 Task: Search one way flight ticket for 5 adults, 2 children, 1 infant in seat and 1 infant on lap in economy from Fort Wayne: Fort Wayne International Airport to Rockford: Chicago Rockford International Airport(was Northwest Chicagoland Regional Airport At Rockford) on 5-1-2023. Choice of flights is Singapure airlines. Number of bags: 1 carry on bag. Price is upto 78000. Outbound departure time preference is 11:15.
Action: Mouse moved to (260, 260)
Screenshot: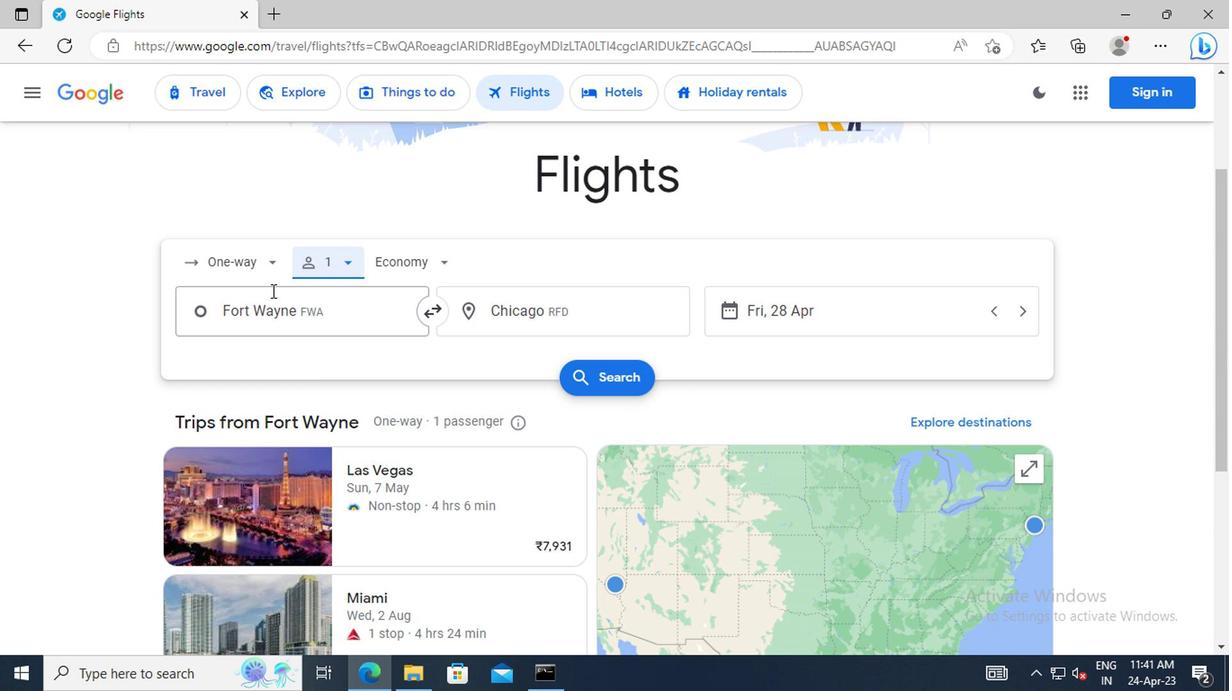 
Action: Mouse pressed left at (260, 260)
Screenshot: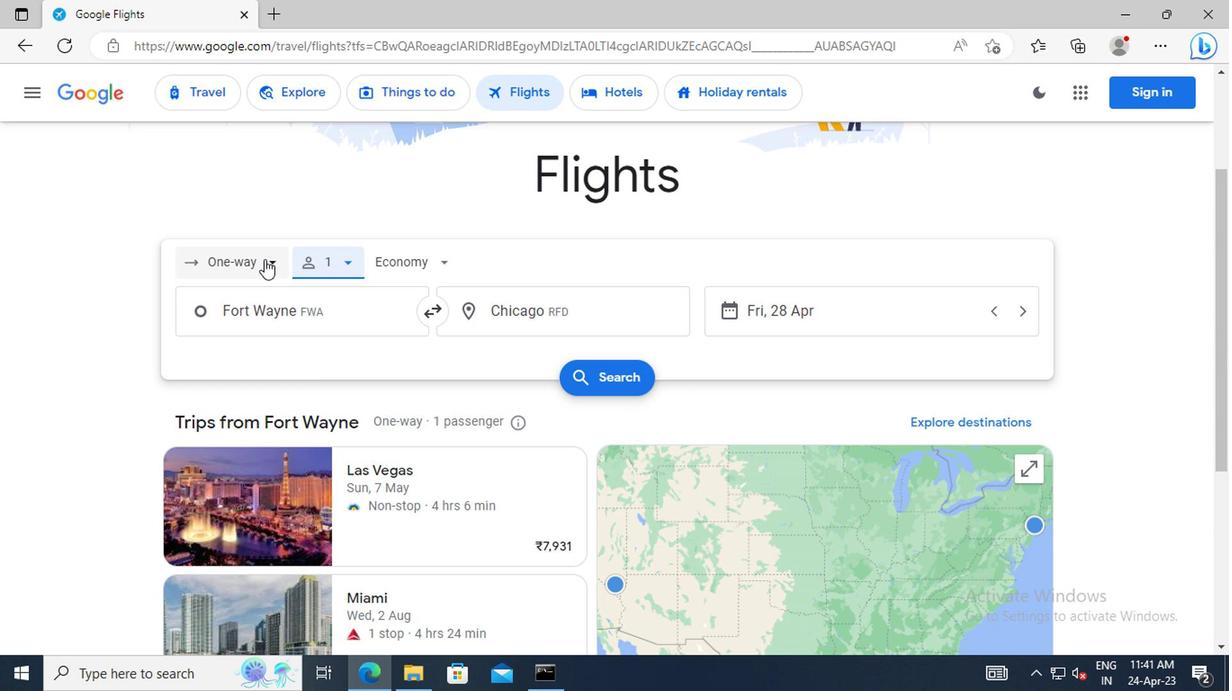 
Action: Mouse moved to (255, 350)
Screenshot: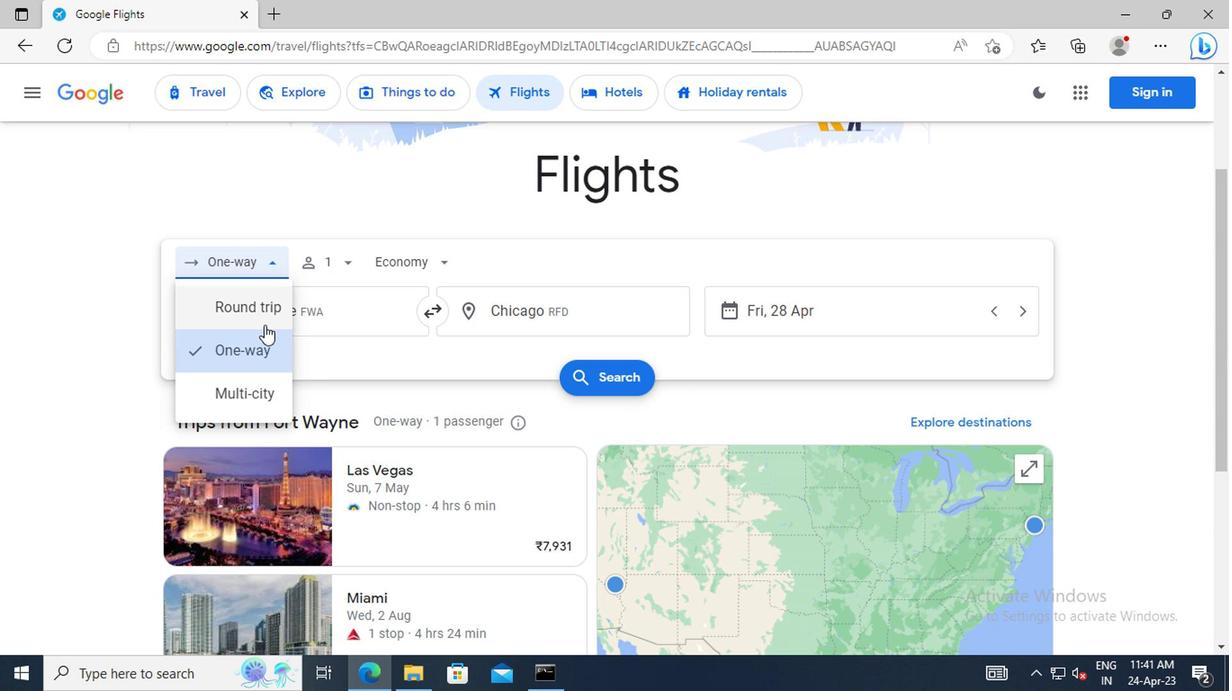 
Action: Mouse pressed left at (255, 350)
Screenshot: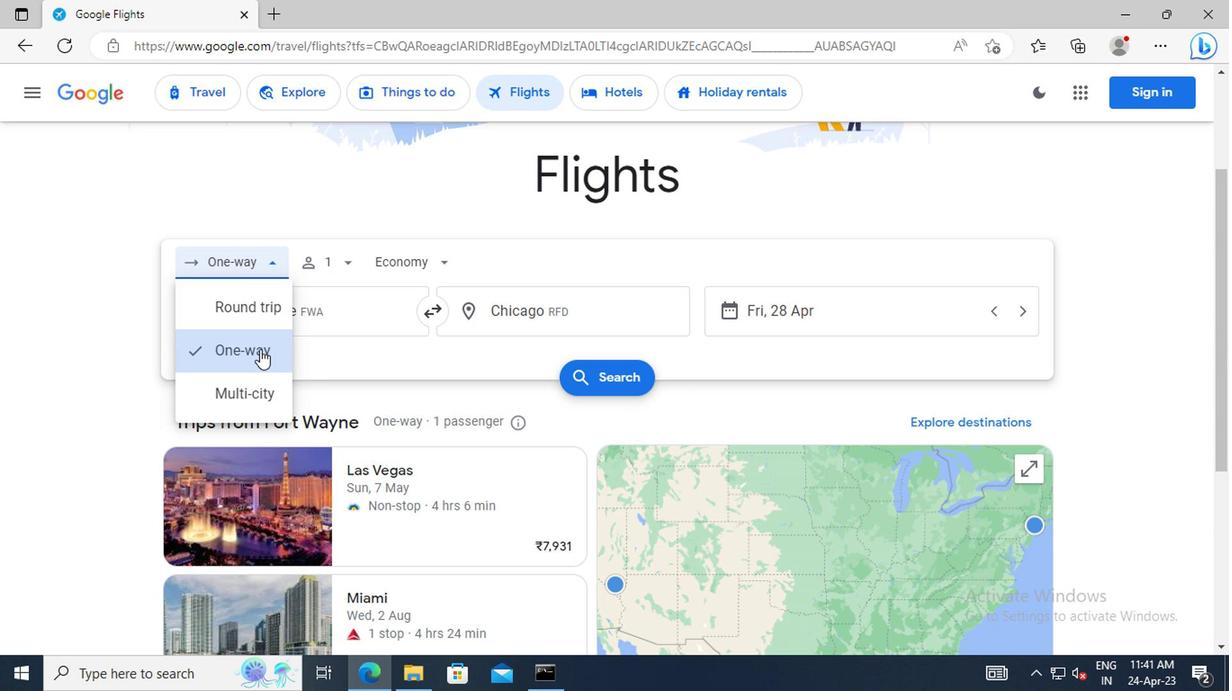 
Action: Mouse moved to (346, 266)
Screenshot: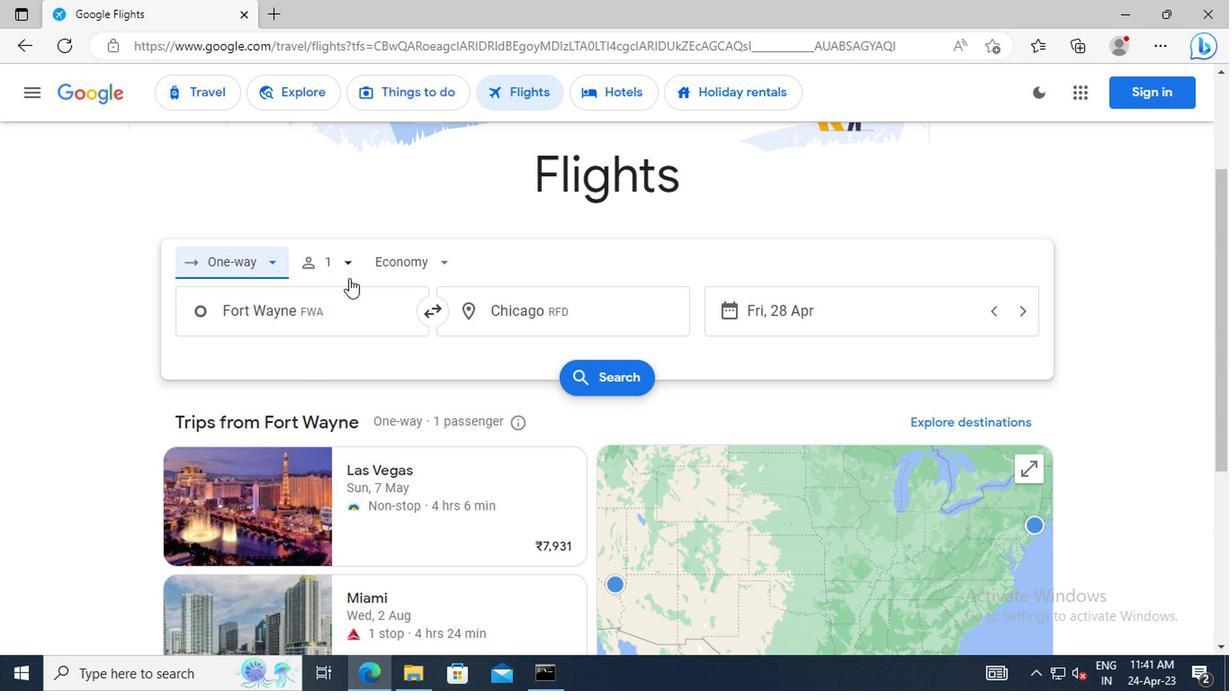 
Action: Mouse pressed left at (346, 266)
Screenshot: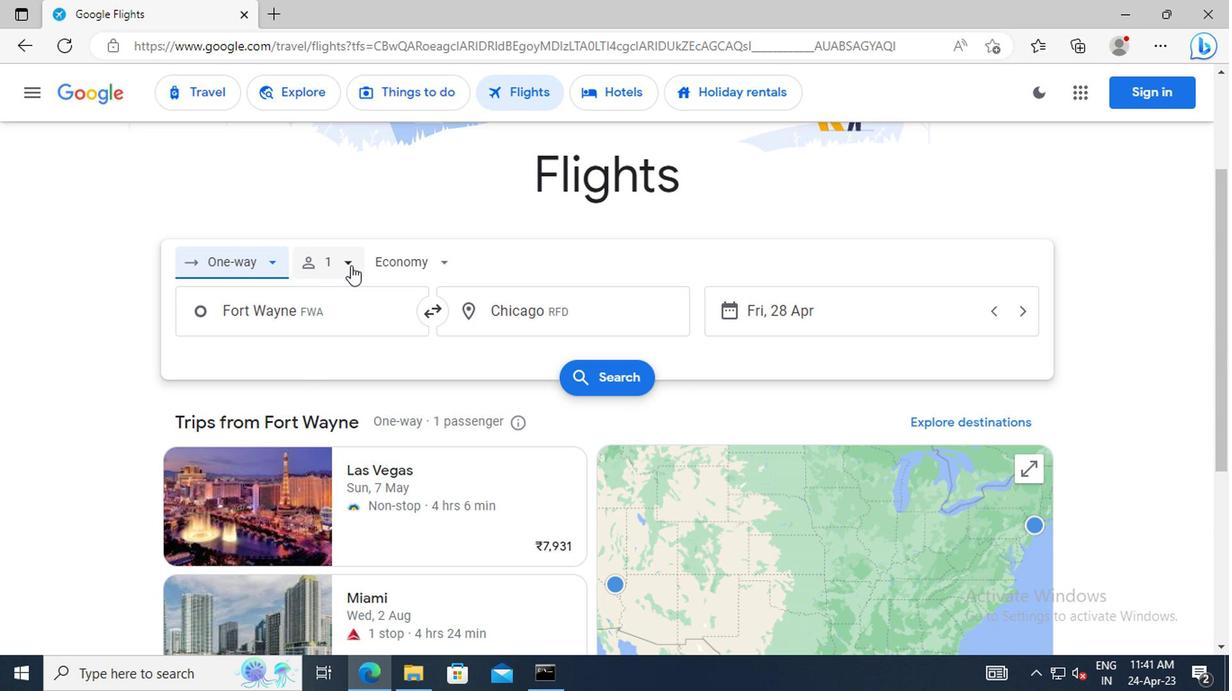 
Action: Mouse moved to (480, 315)
Screenshot: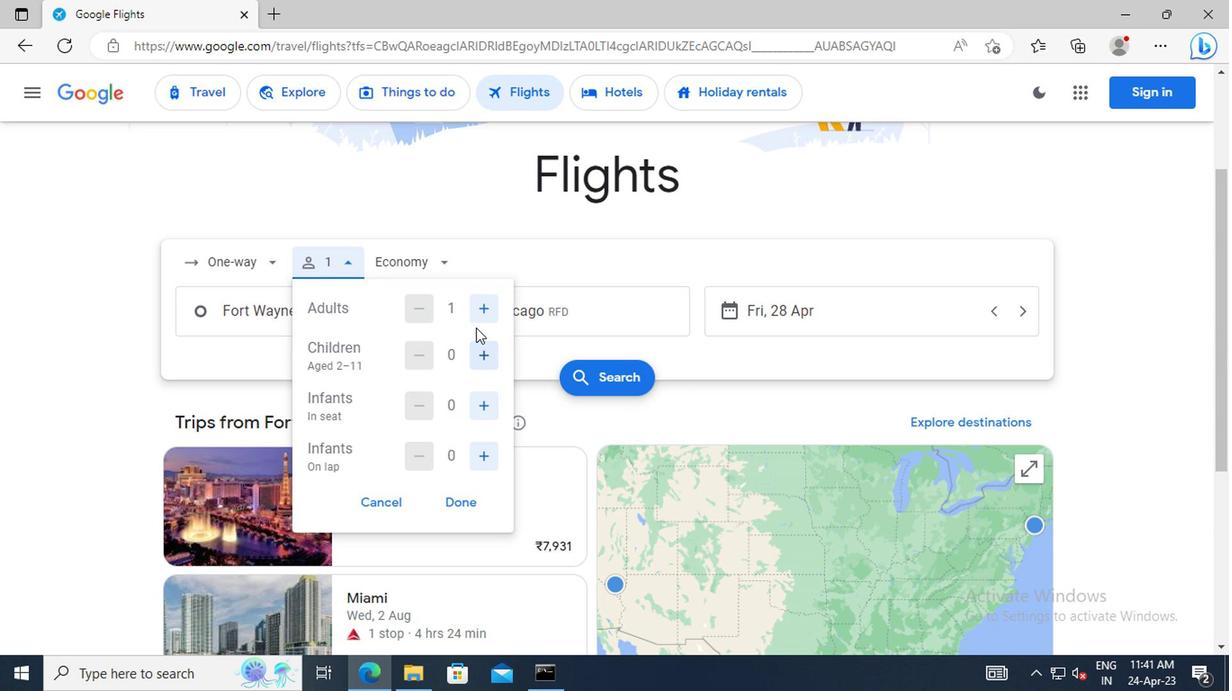 
Action: Mouse pressed left at (480, 315)
Screenshot: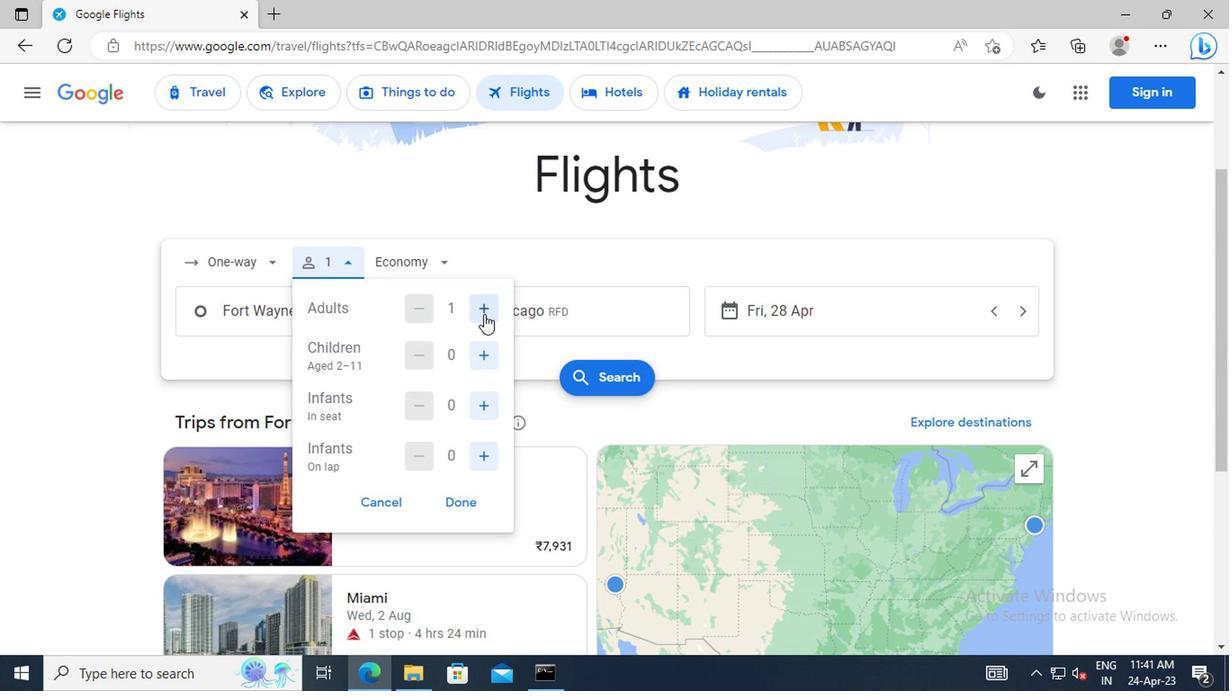 
Action: Mouse pressed left at (480, 315)
Screenshot: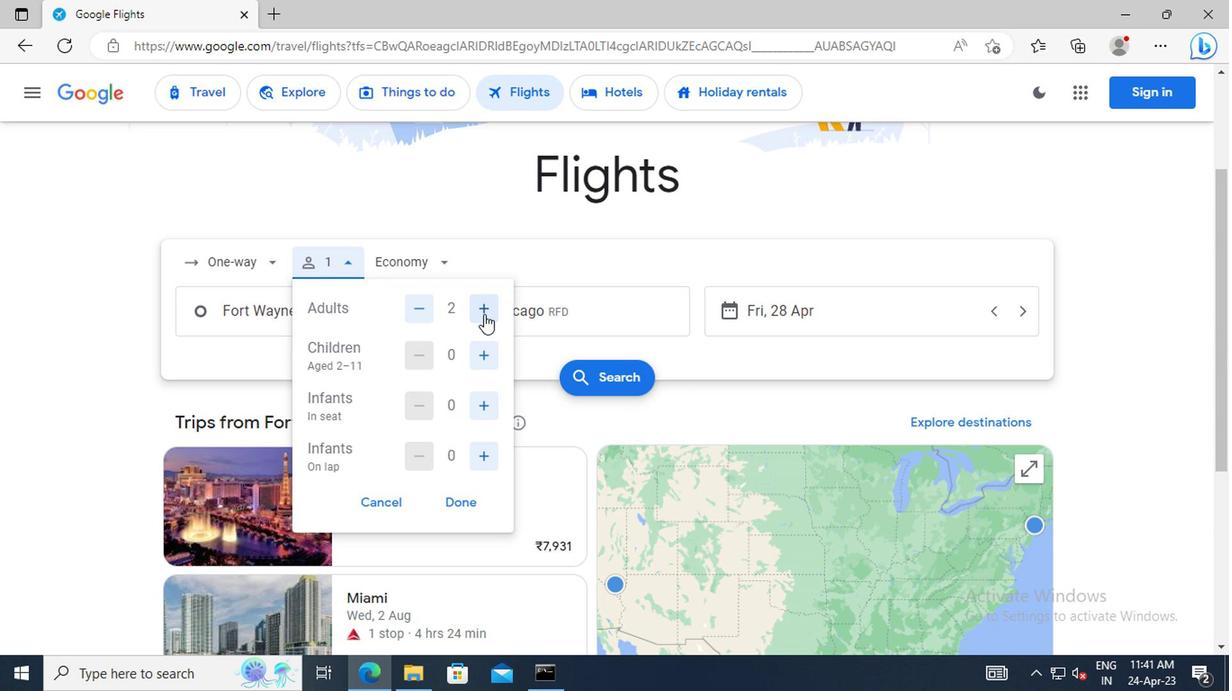 
Action: Mouse pressed left at (480, 315)
Screenshot: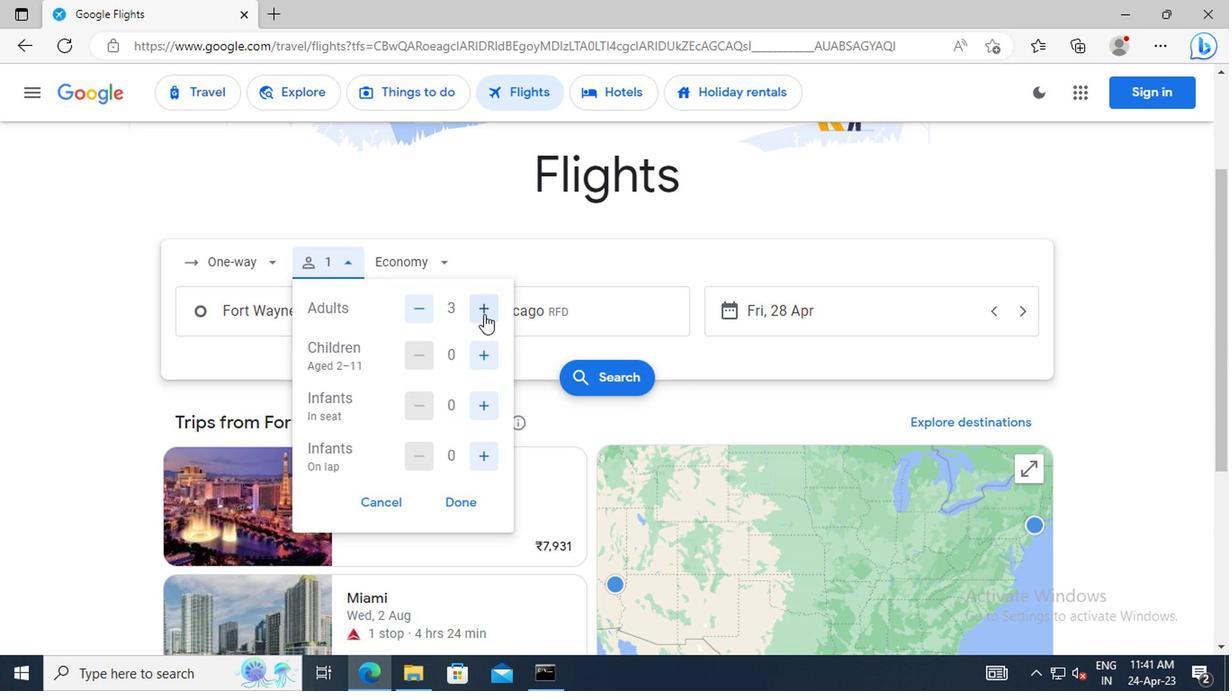
Action: Mouse pressed left at (480, 315)
Screenshot: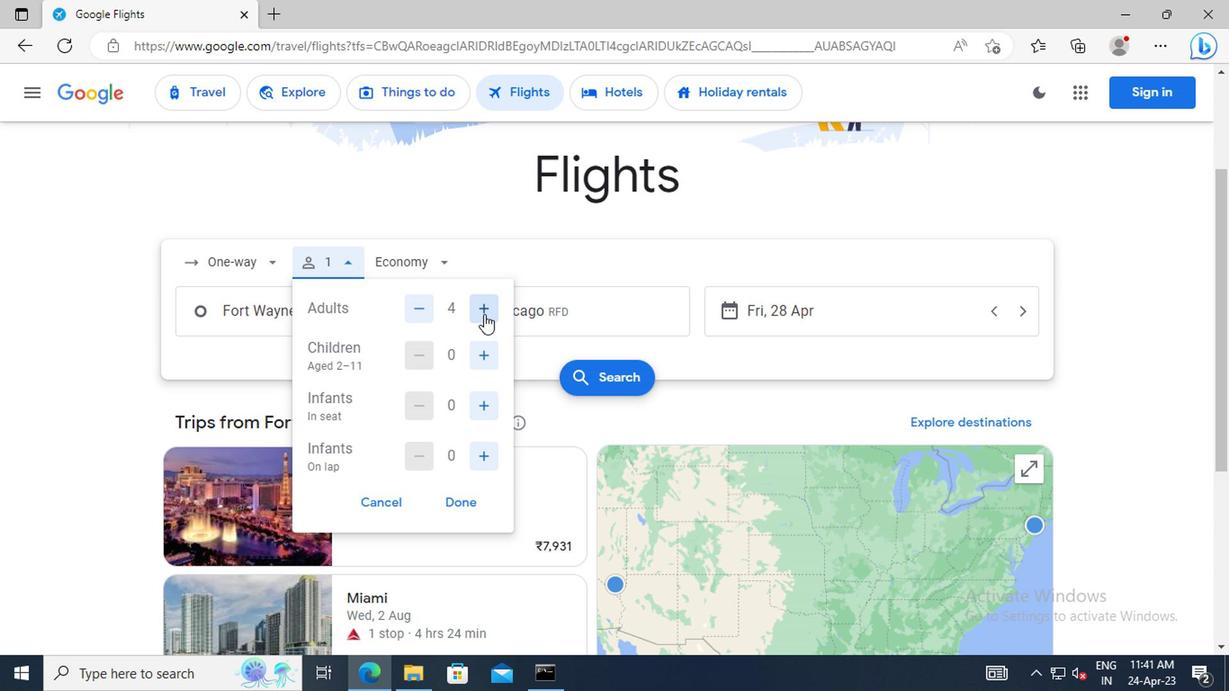 
Action: Mouse moved to (480, 346)
Screenshot: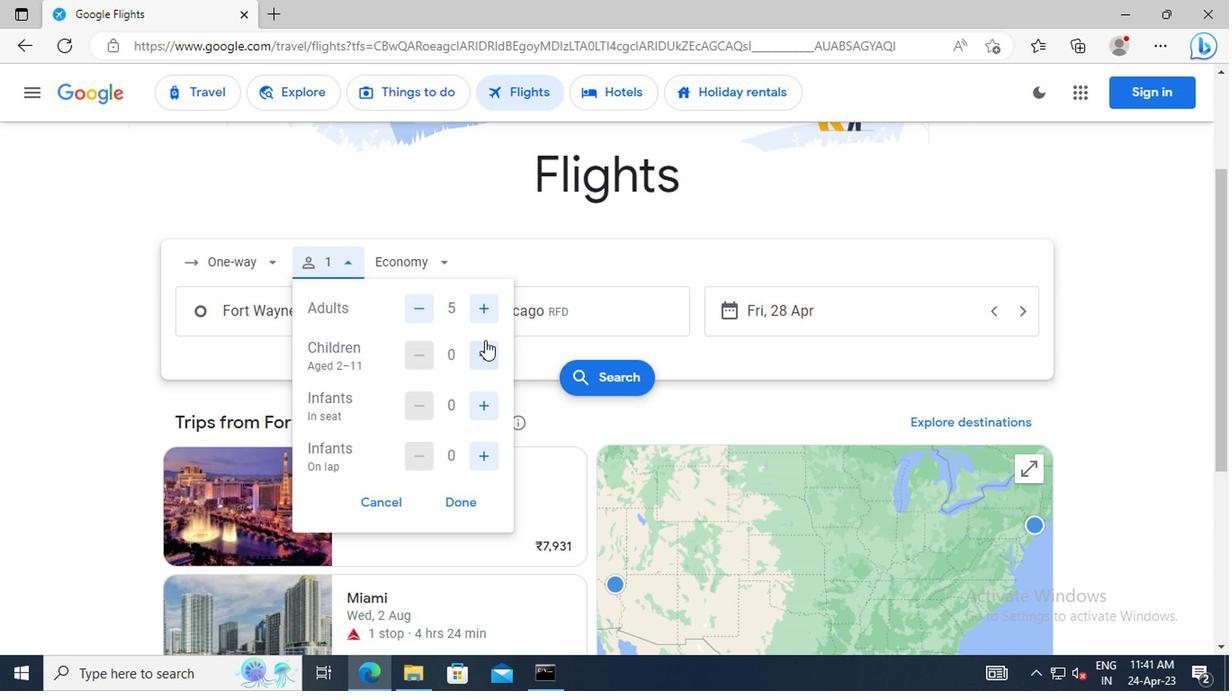 
Action: Mouse pressed left at (480, 346)
Screenshot: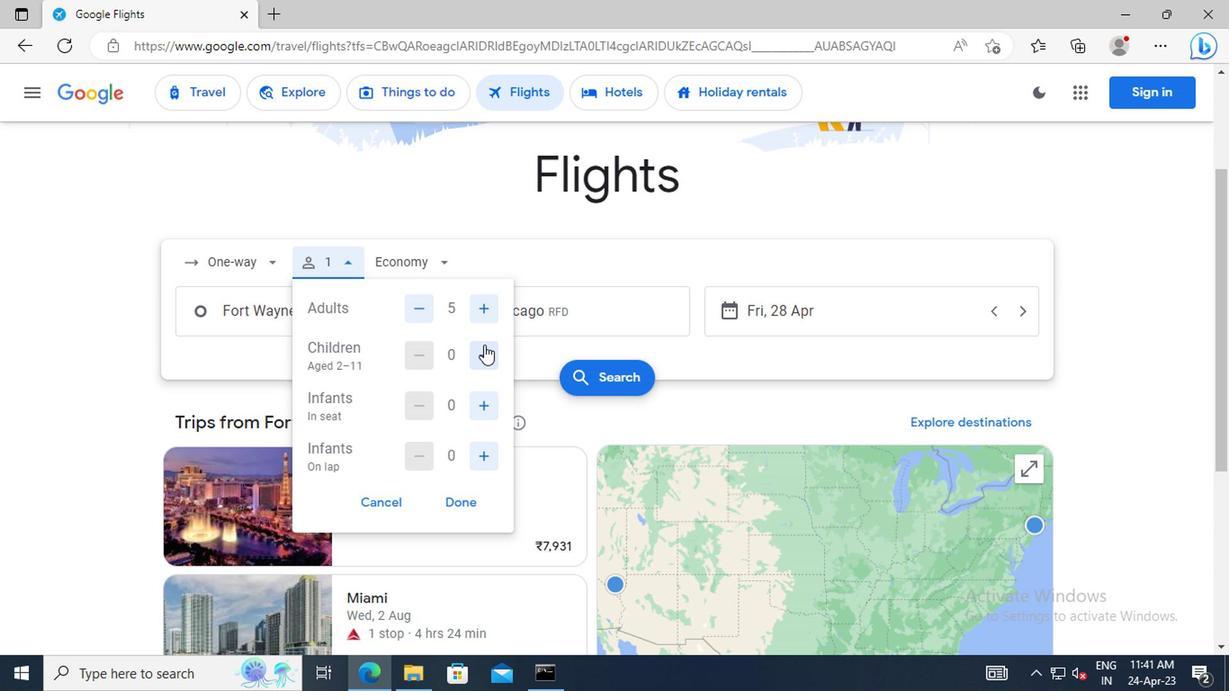 
Action: Mouse pressed left at (480, 346)
Screenshot: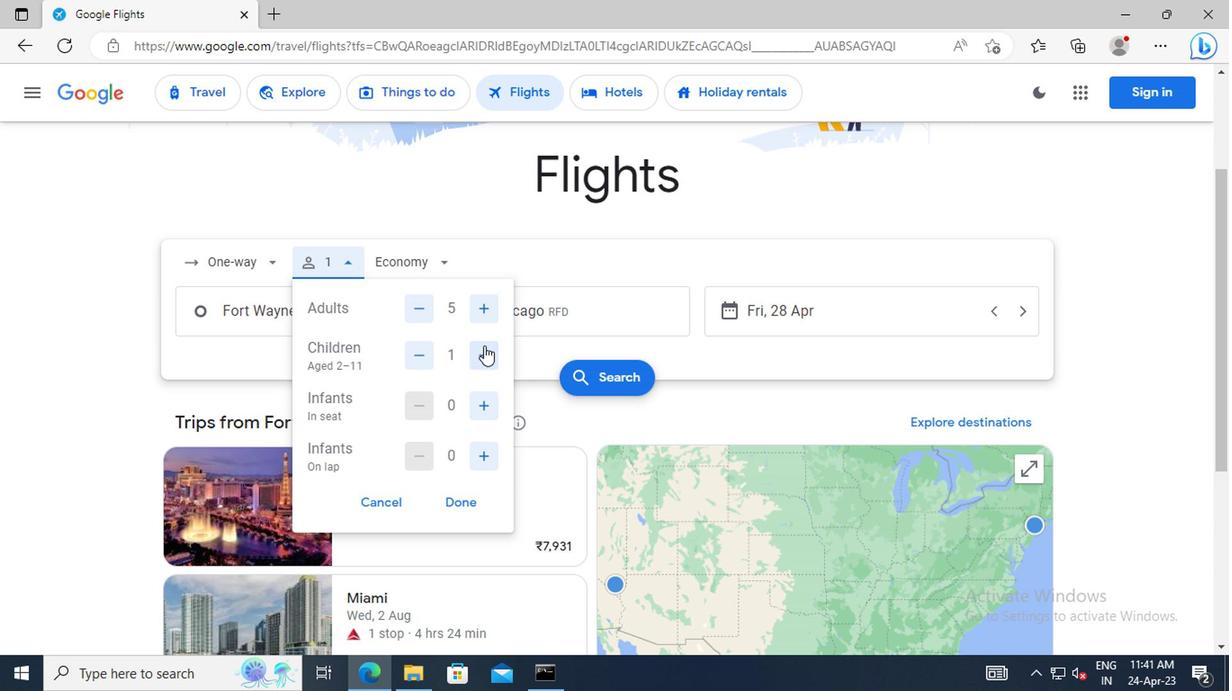 
Action: Mouse moved to (481, 409)
Screenshot: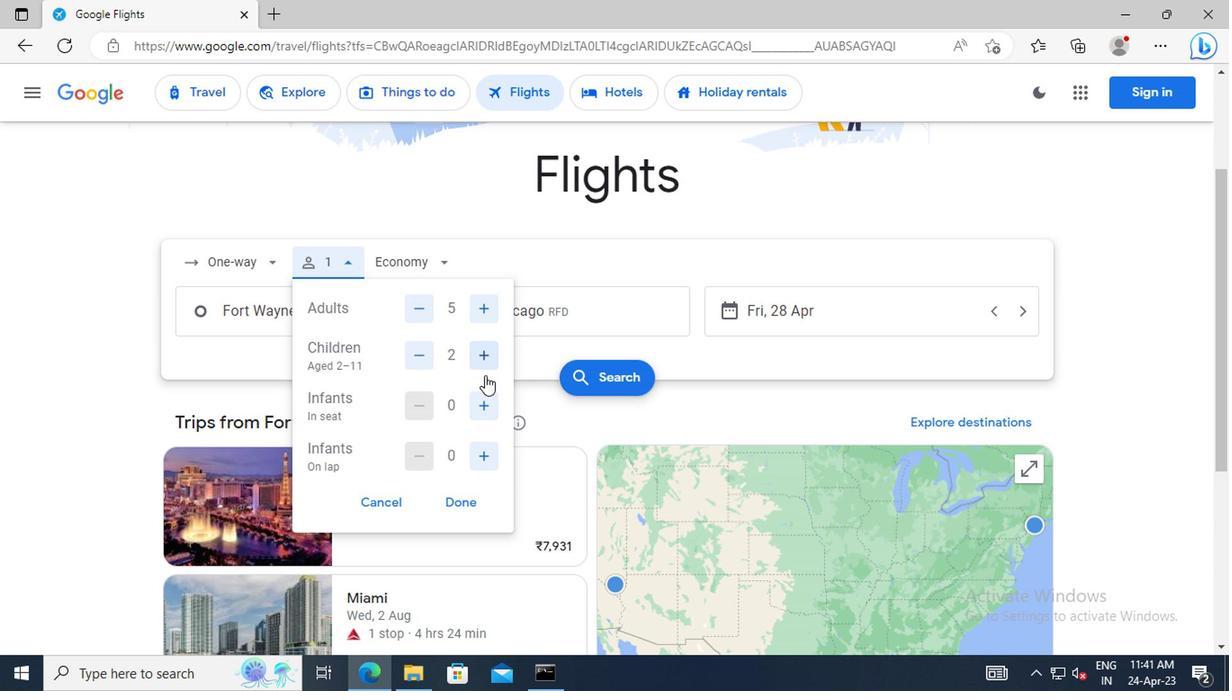
Action: Mouse pressed left at (481, 409)
Screenshot: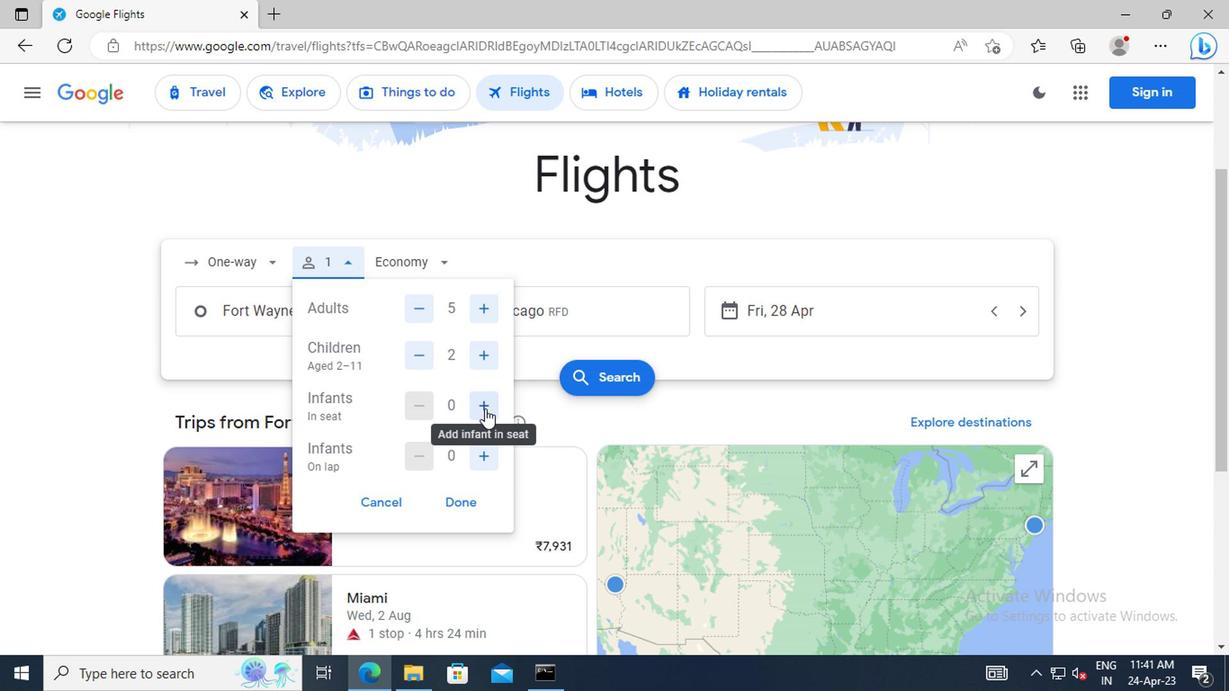 
Action: Mouse moved to (477, 457)
Screenshot: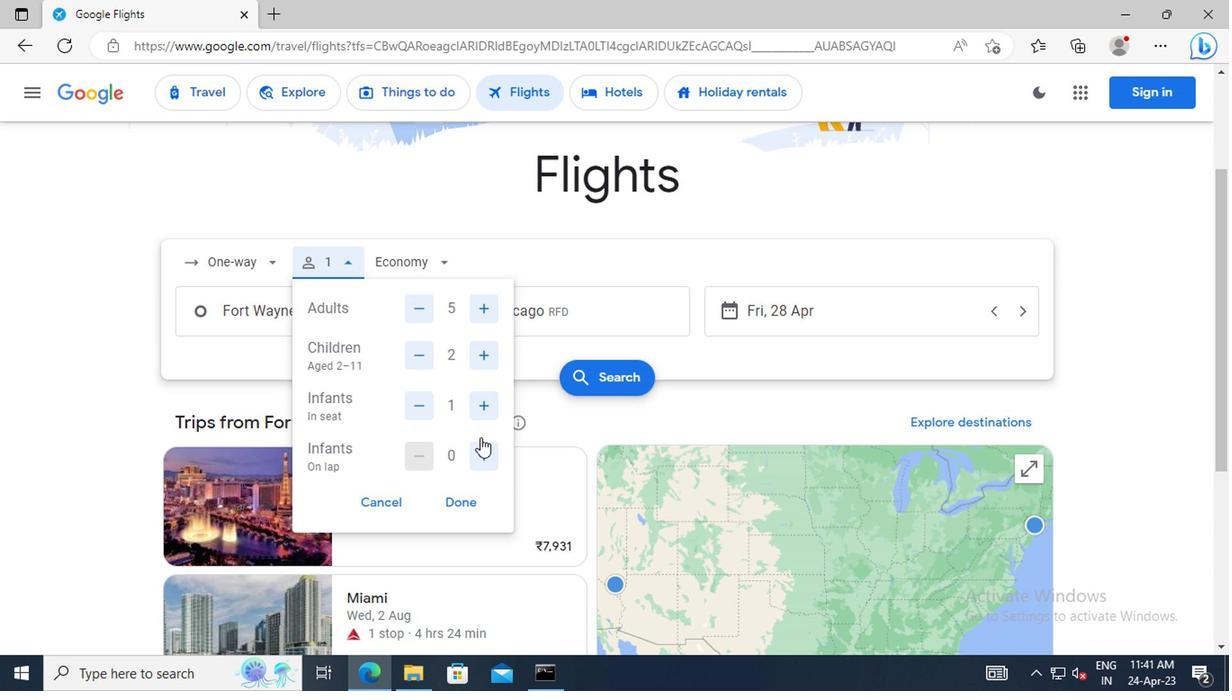 
Action: Mouse pressed left at (477, 457)
Screenshot: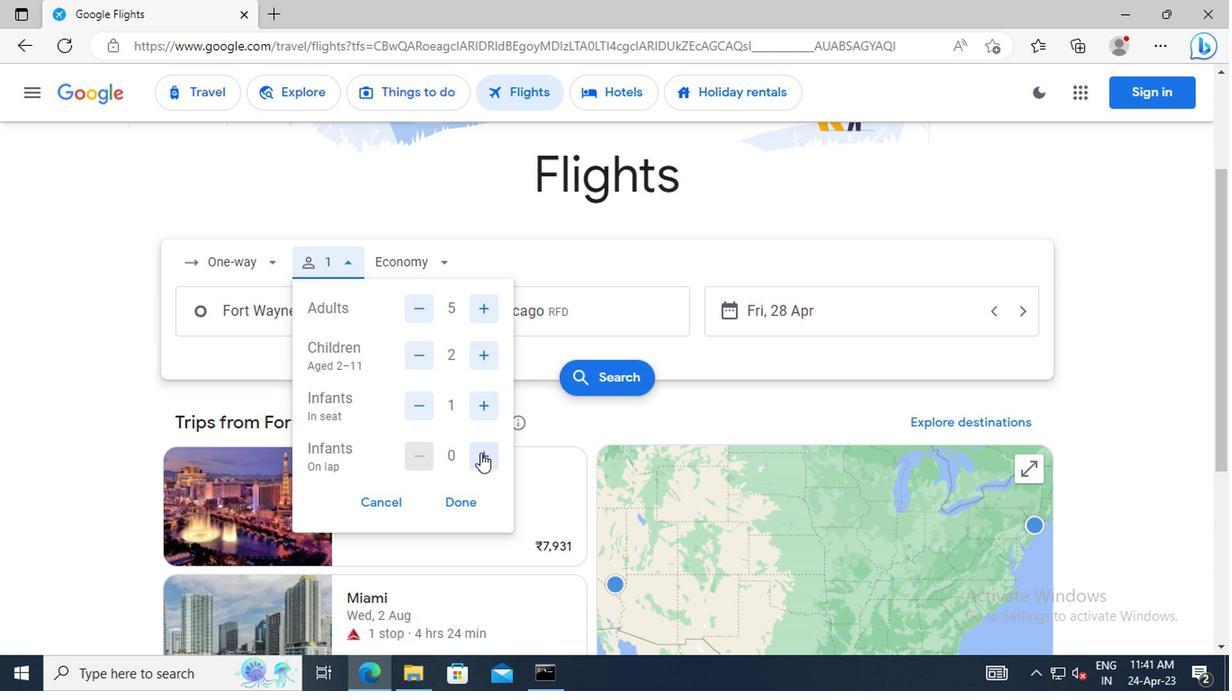 
Action: Mouse moved to (457, 501)
Screenshot: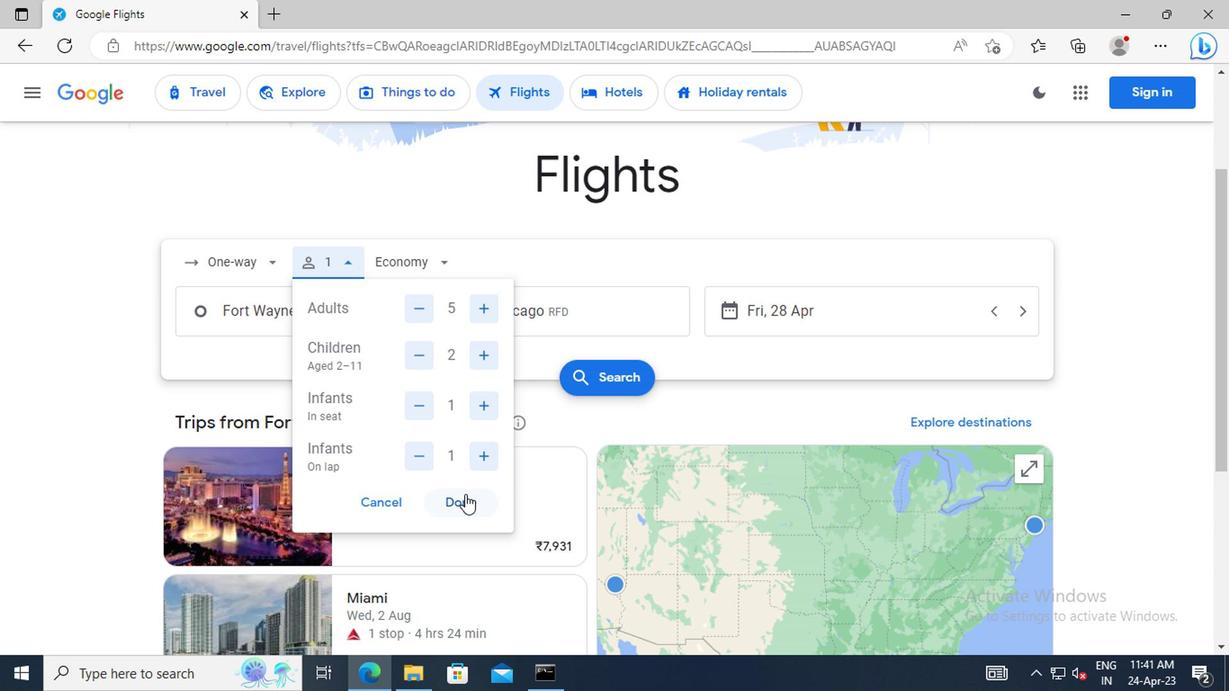
Action: Mouse pressed left at (457, 501)
Screenshot: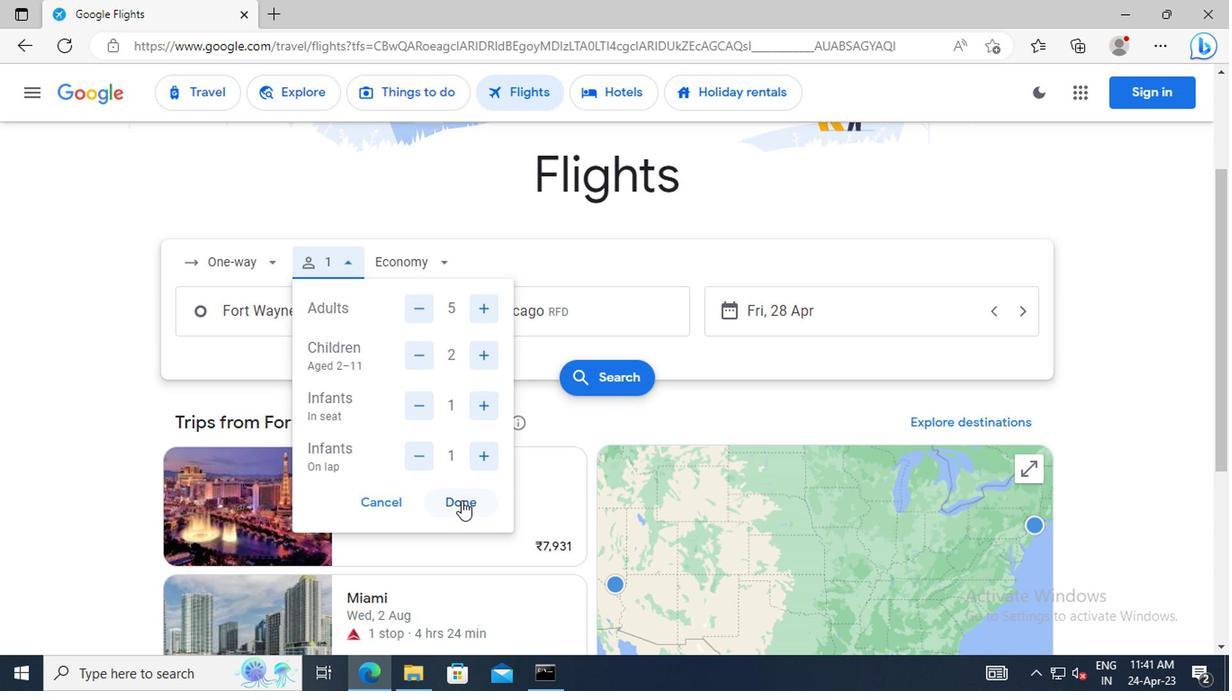 
Action: Mouse moved to (408, 266)
Screenshot: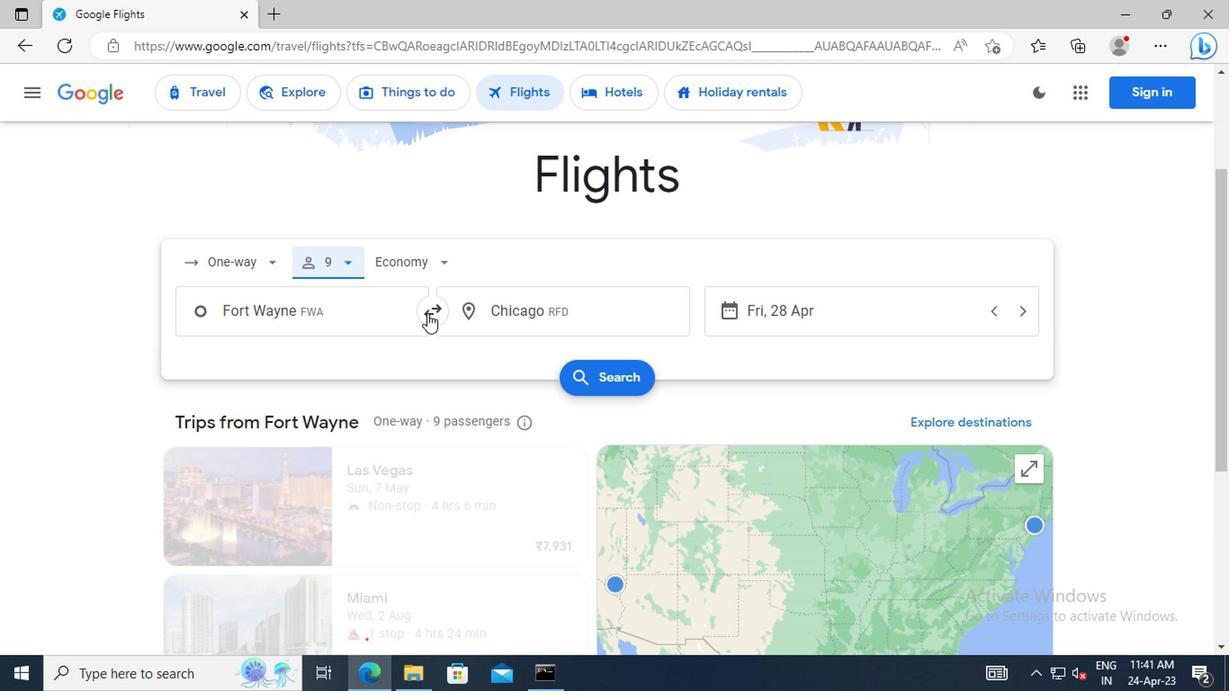 
Action: Mouse pressed left at (408, 266)
Screenshot: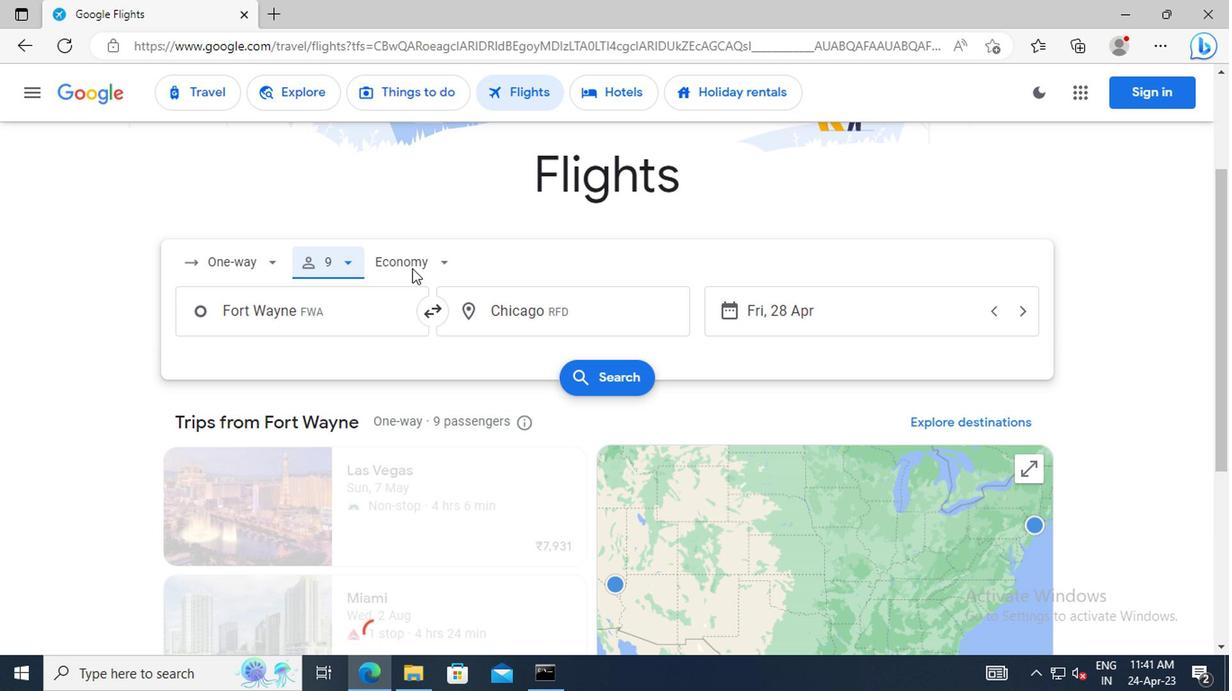 
Action: Mouse moved to (431, 303)
Screenshot: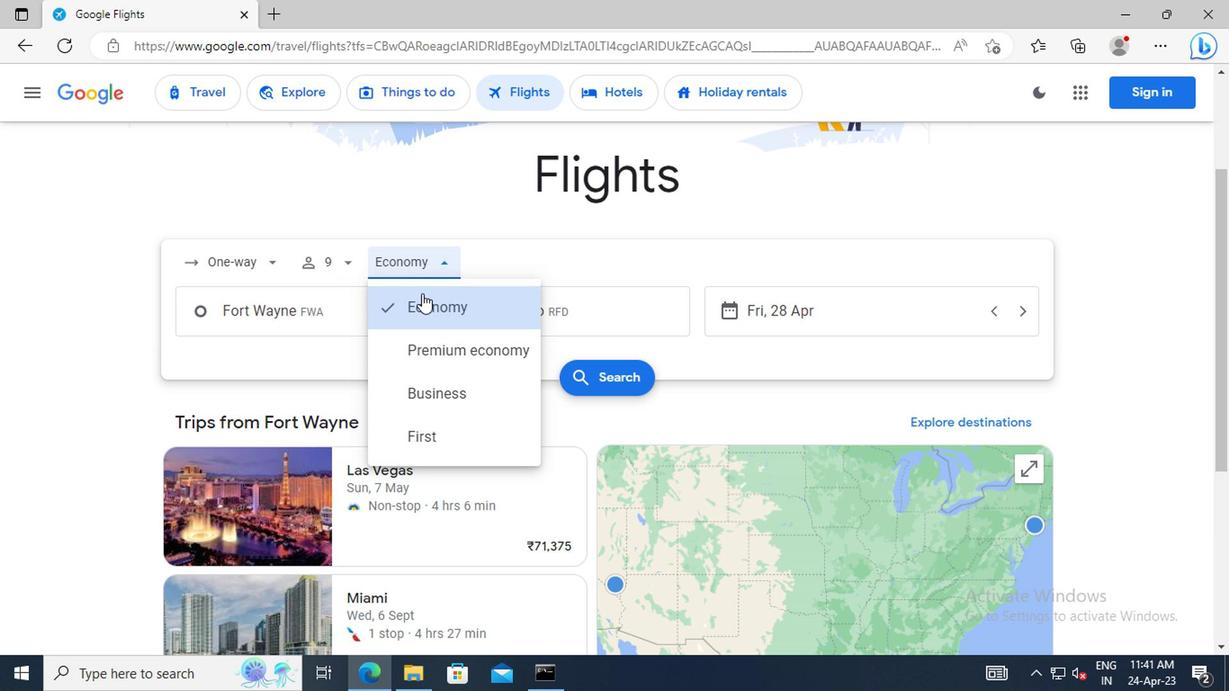 
Action: Mouse pressed left at (431, 303)
Screenshot: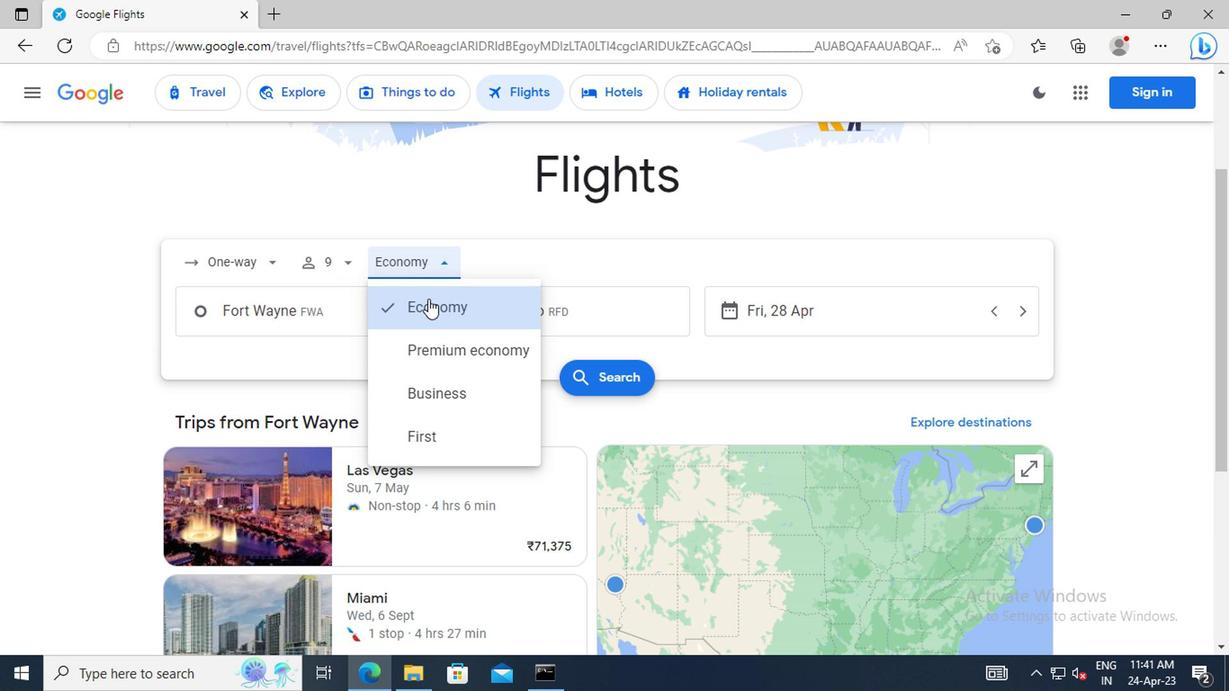 
Action: Mouse moved to (335, 319)
Screenshot: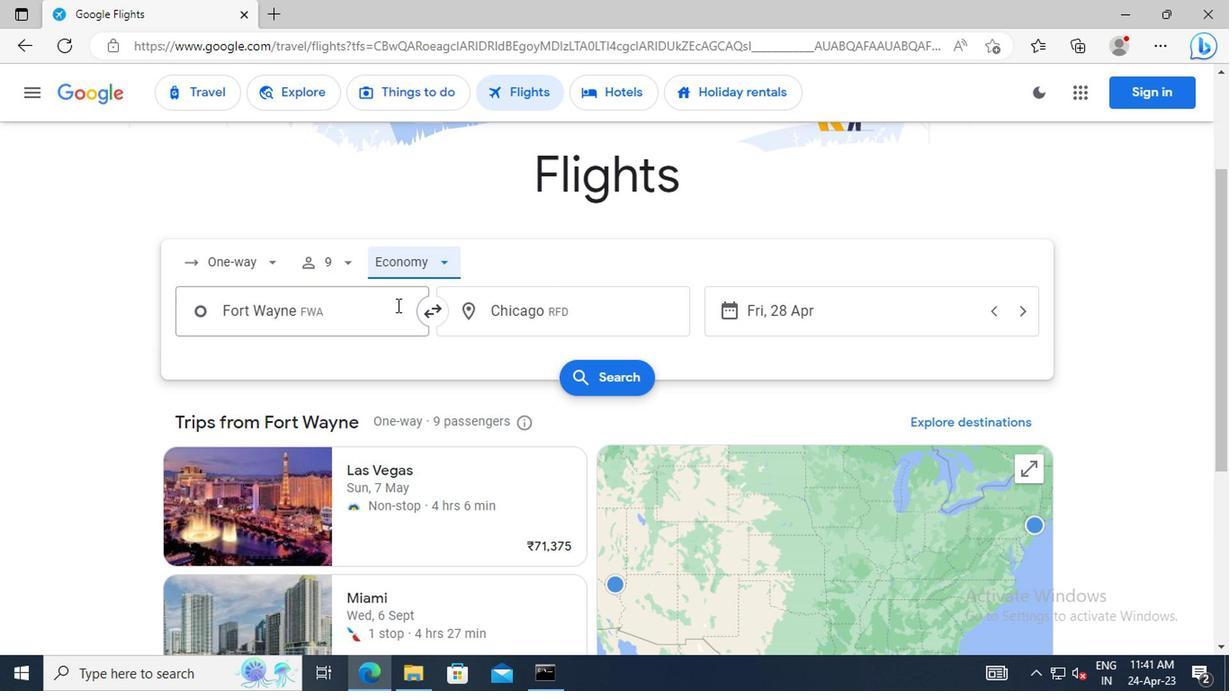 
Action: Mouse pressed left at (335, 319)
Screenshot: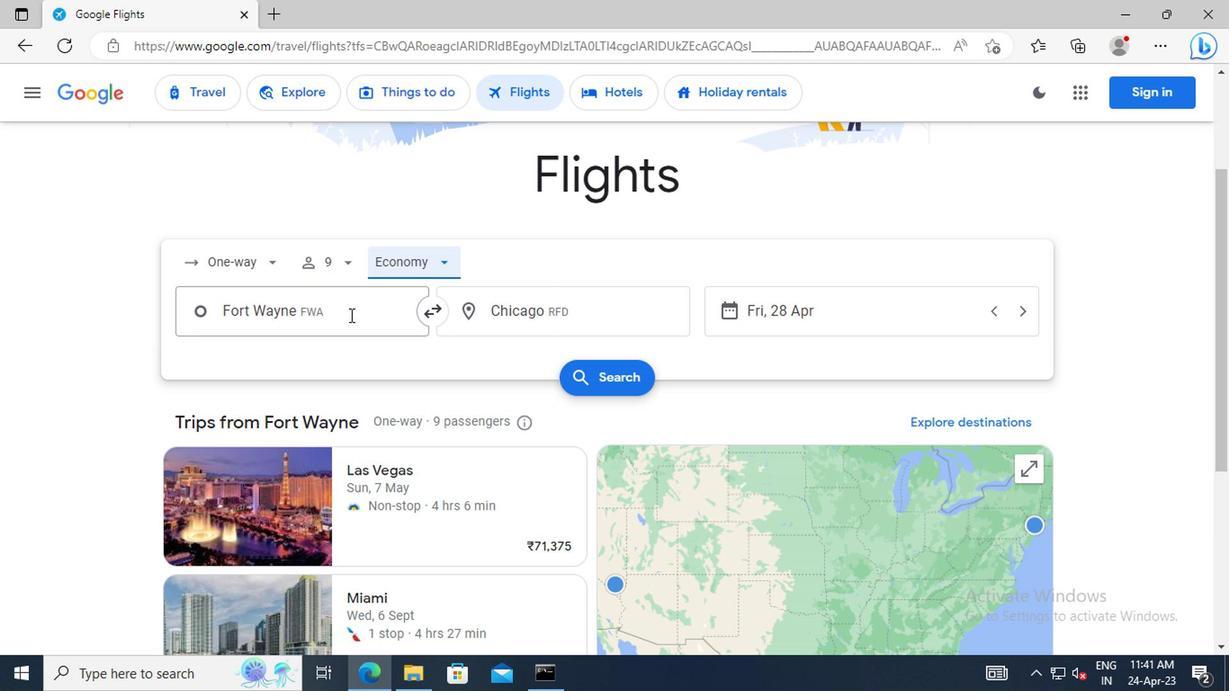 
Action: Key pressed <Key.shift>FORT<Key.space><Key.shift_r>WAYNE
Screenshot: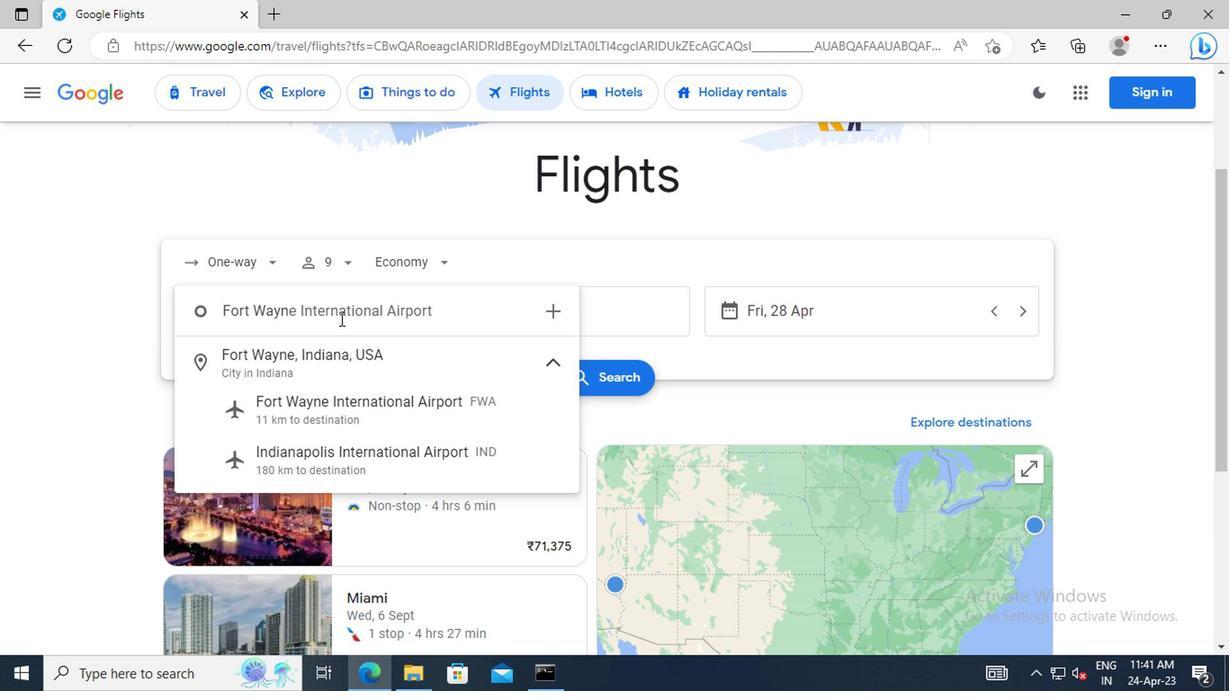 
Action: Mouse moved to (357, 415)
Screenshot: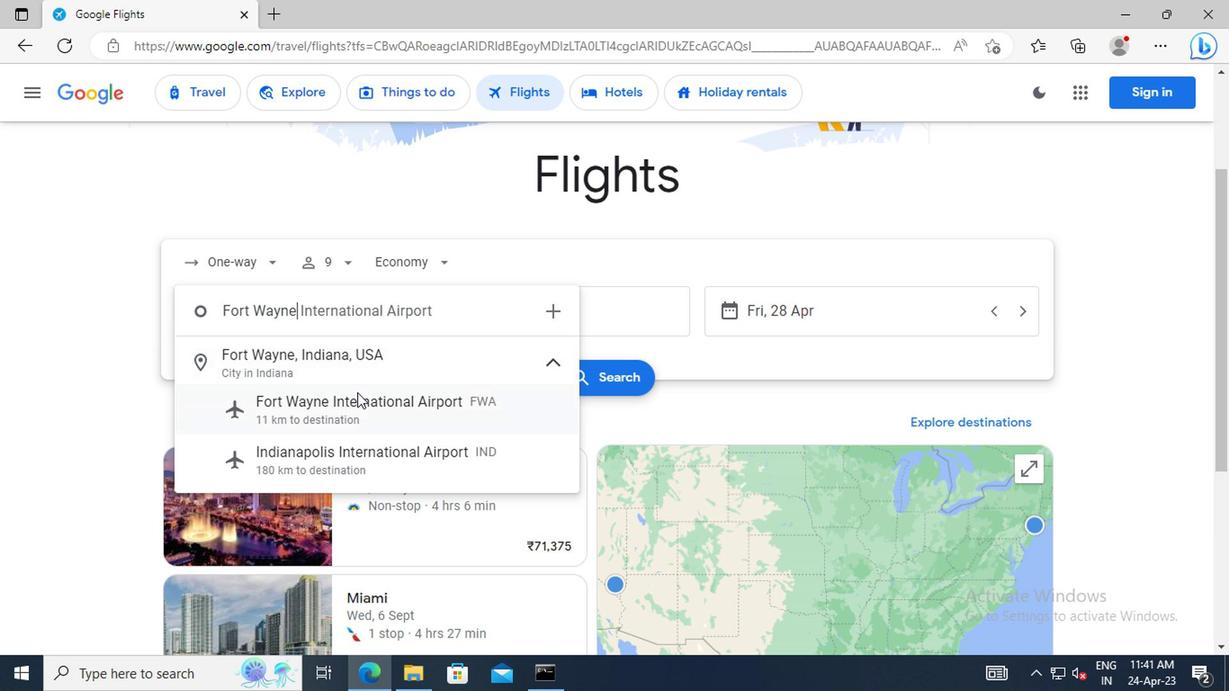 
Action: Mouse pressed left at (357, 415)
Screenshot: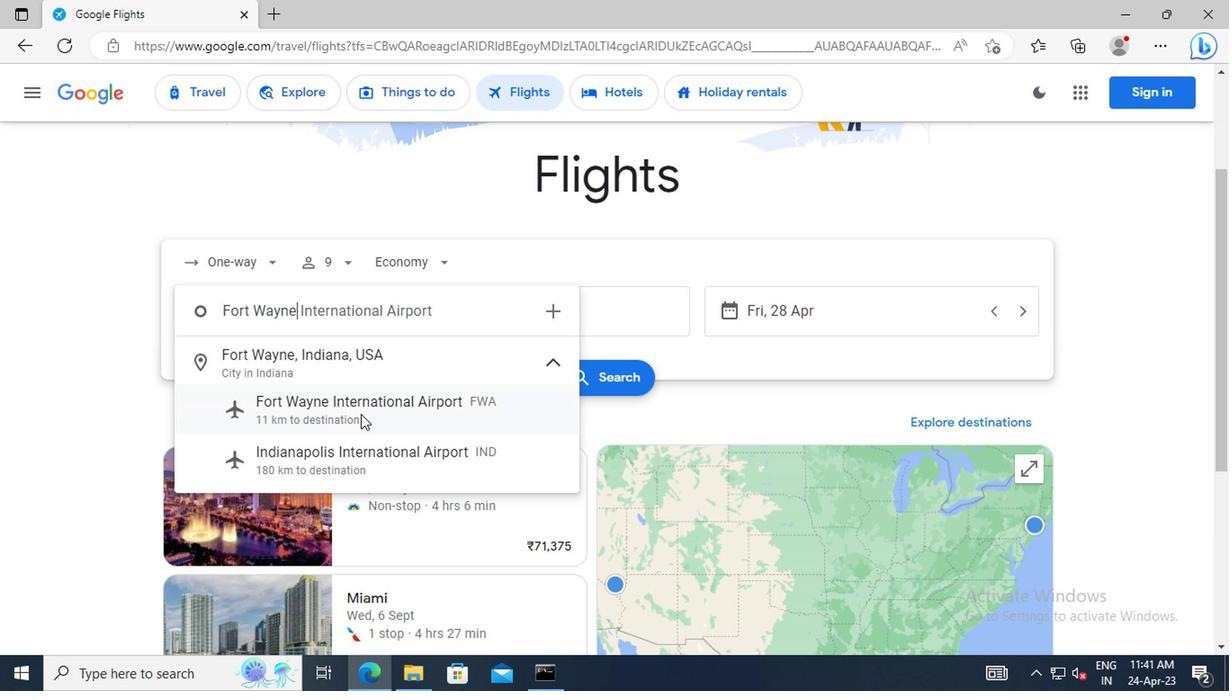 
Action: Mouse moved to (566, 322)
Screenshot: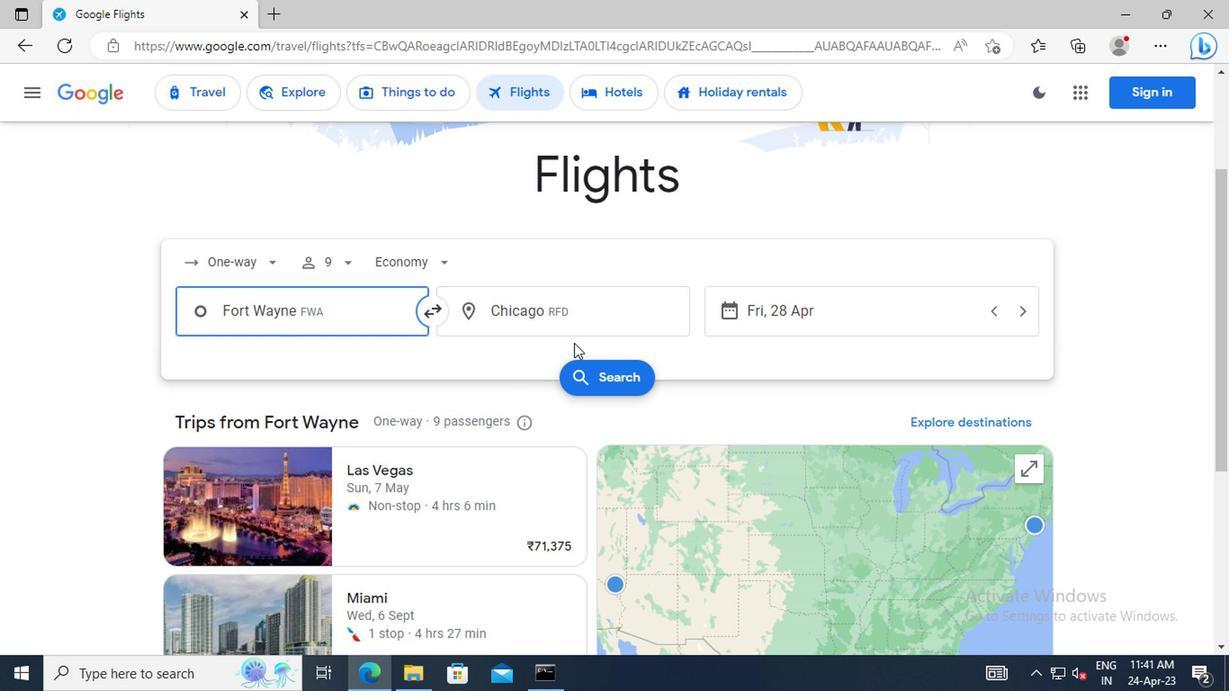 
Action: Mouse pressed left at (566, 322)
Screenshot: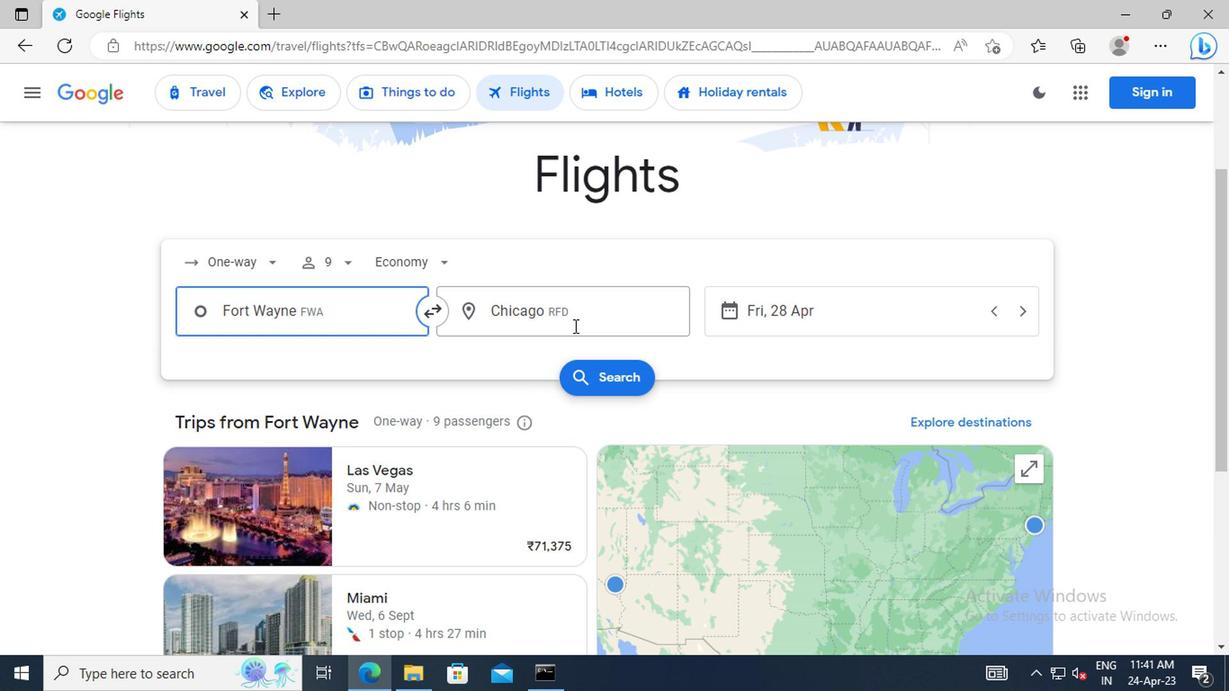 
Action: Key pressed <Key.shift>ROCKFORD<Key.shift>:<Key.space><Key.shift>C<Key.shift>
Screenshot: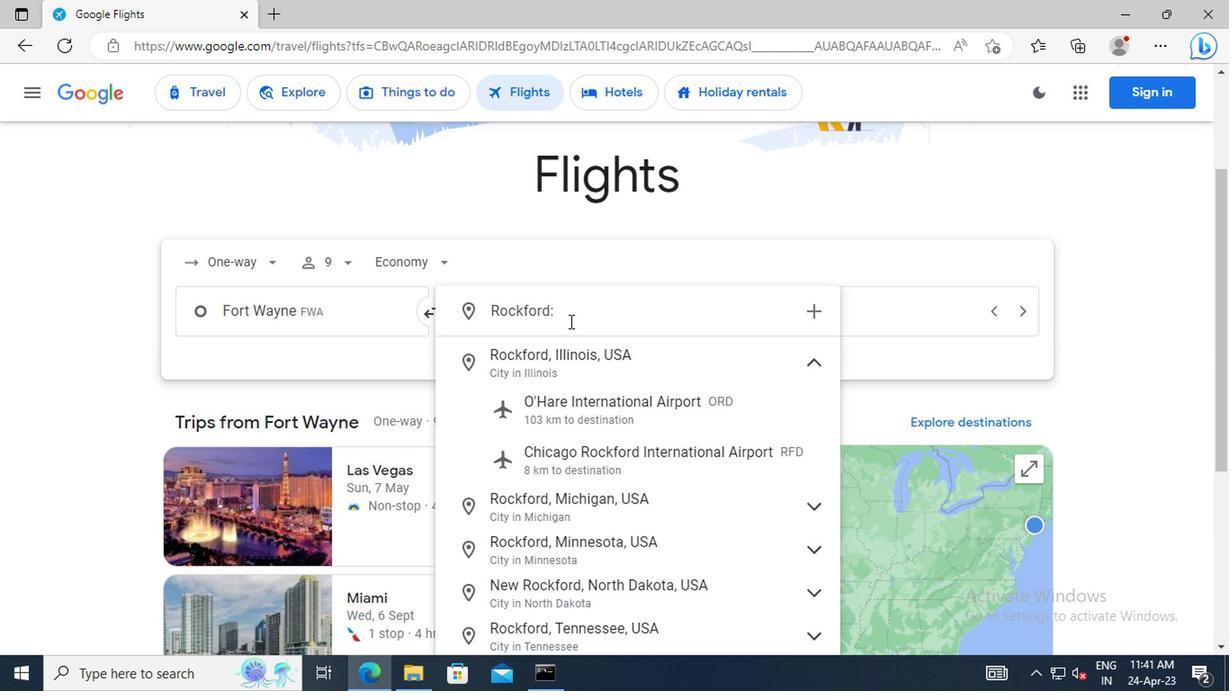 
Action: Mouse moved to (580, 354)
Screenshot: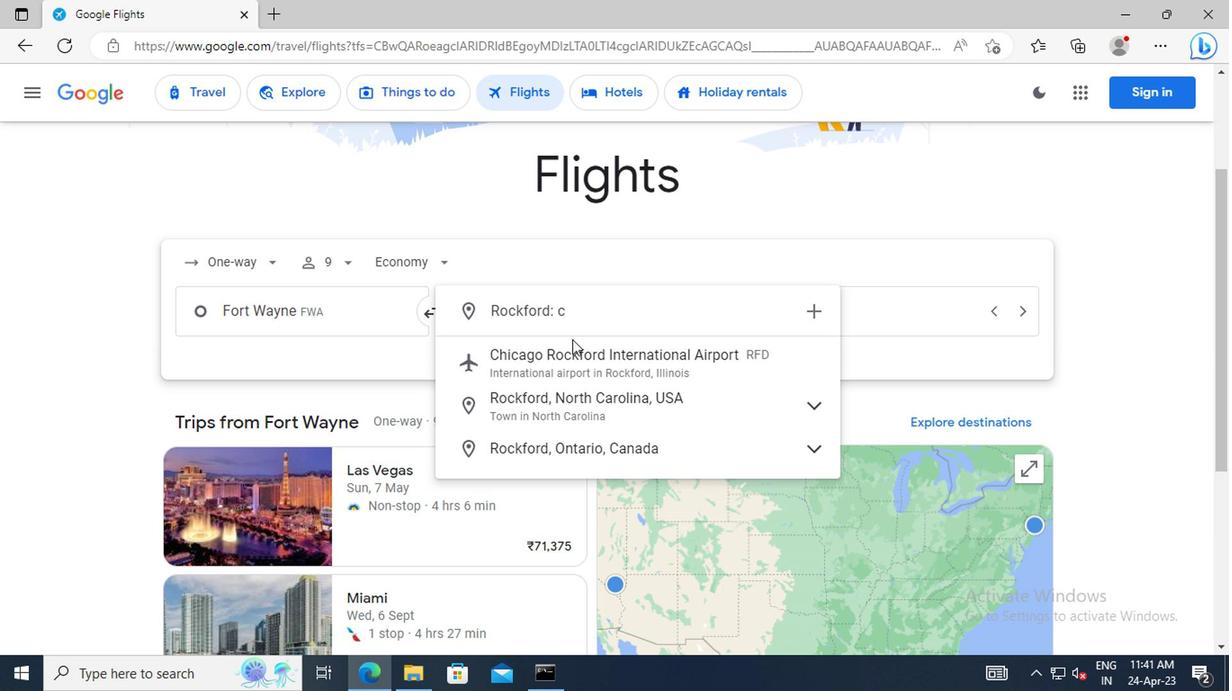 
Action: Mouse pressed left at (580, 354)
Screenshot: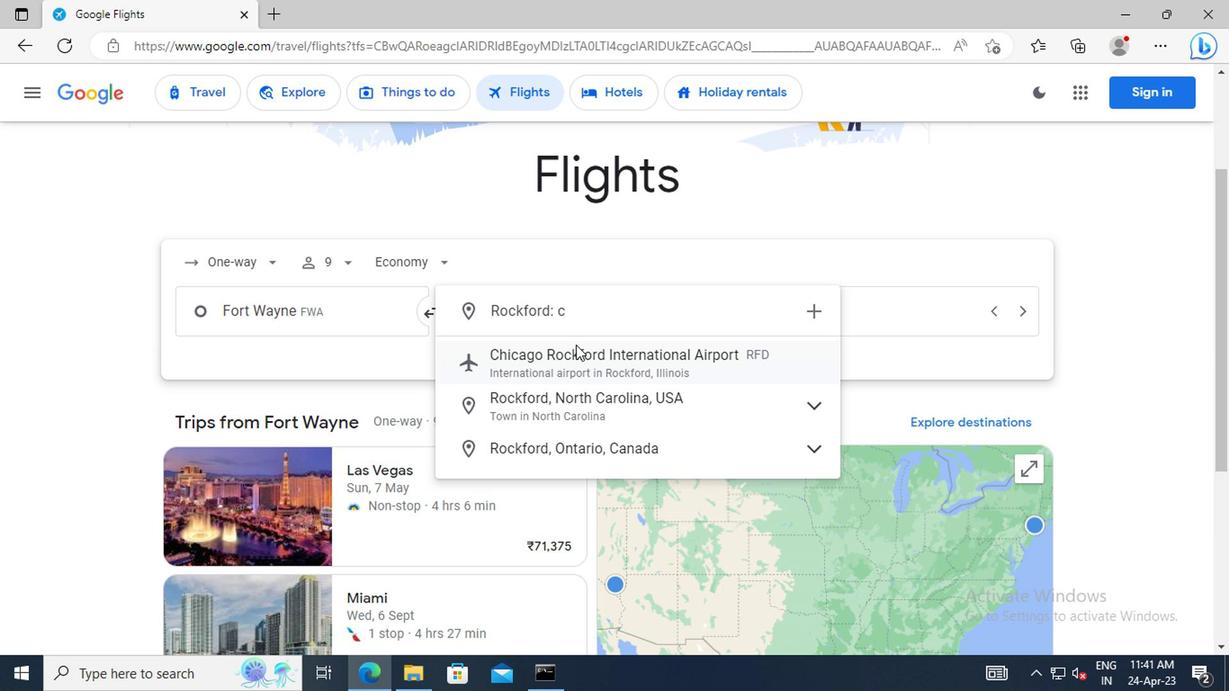 
Action: Mouse moved to (829, 315)
Screenshot: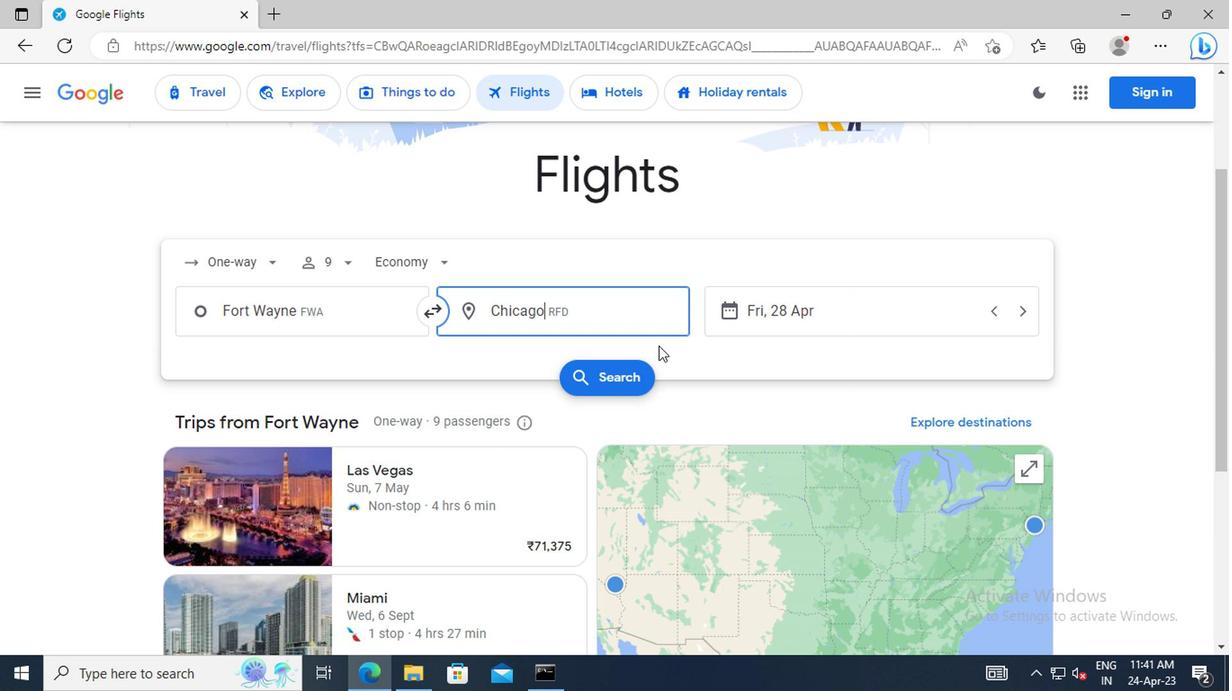 
Action: Mouse pressed left at (829, 315)
Screenshot: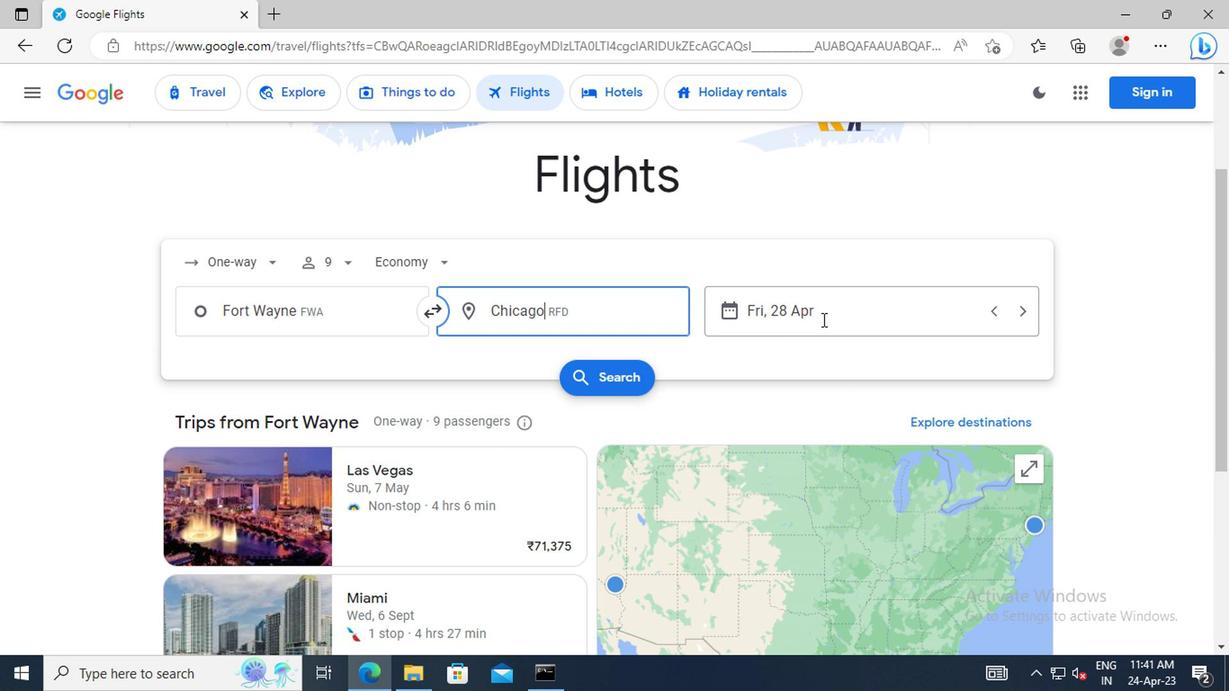 
Action: Mouse moved to (759, 284)
Screenshot: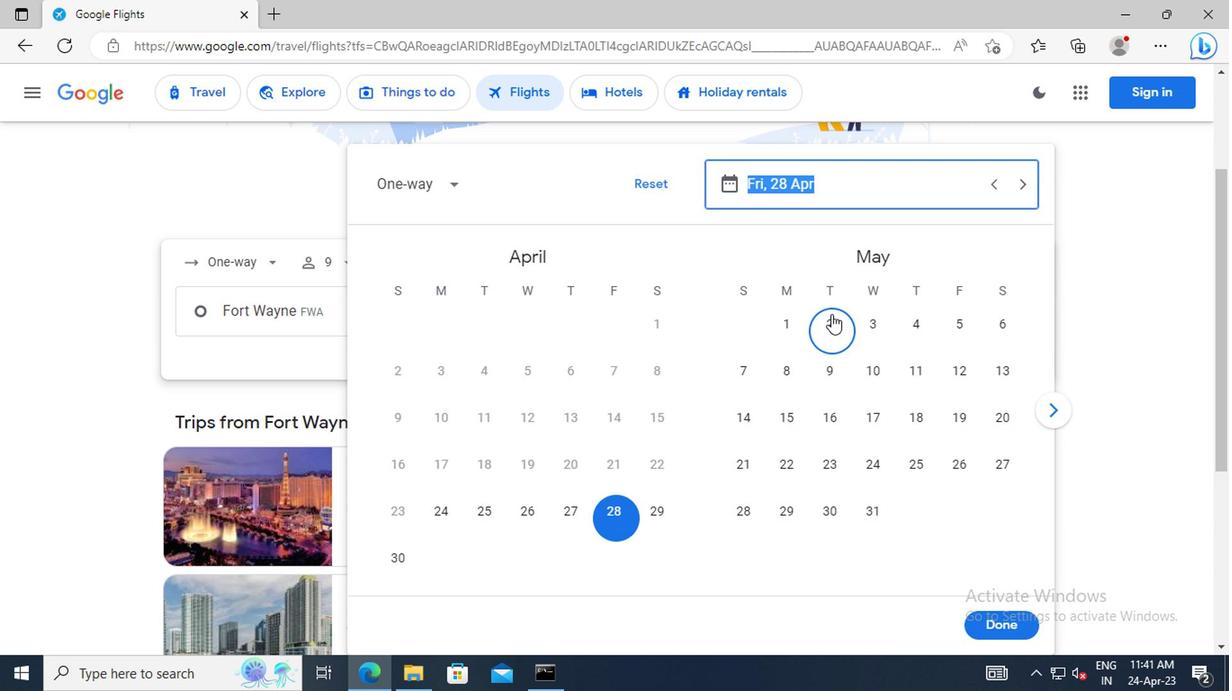 
Action: Key pressed 1<Key.space>MAY<Key.enter>
Screenshot: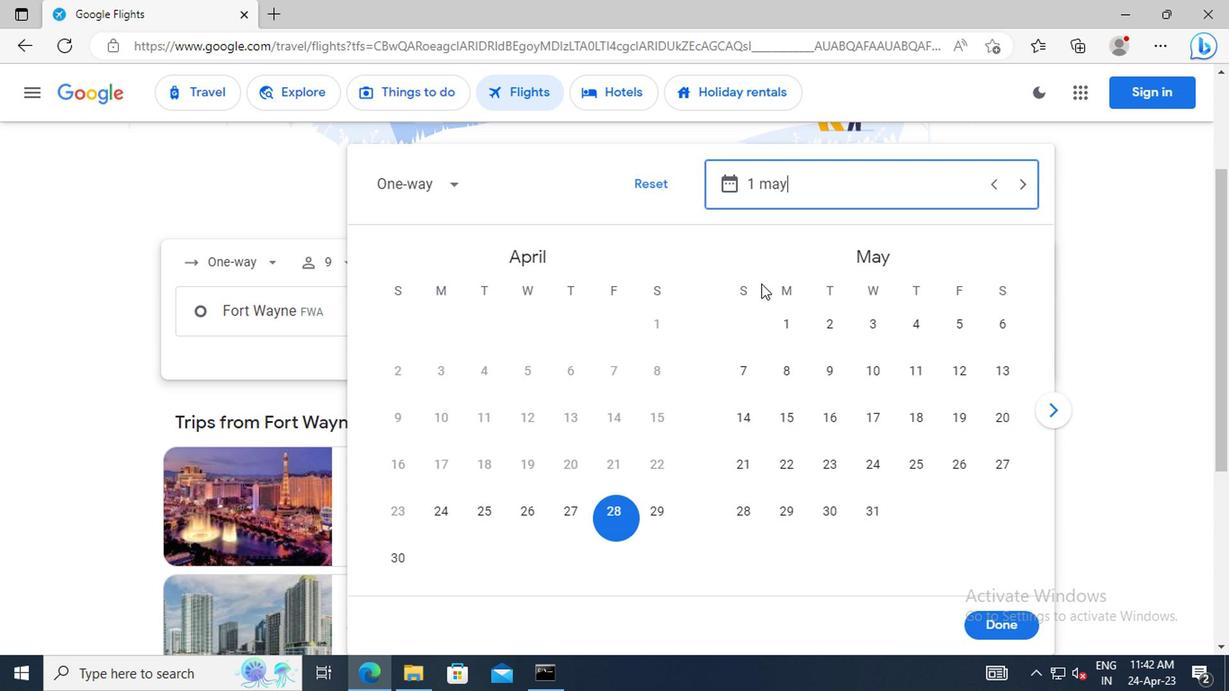 
Action: Mouse moved to (1002, 620)
Screenshot: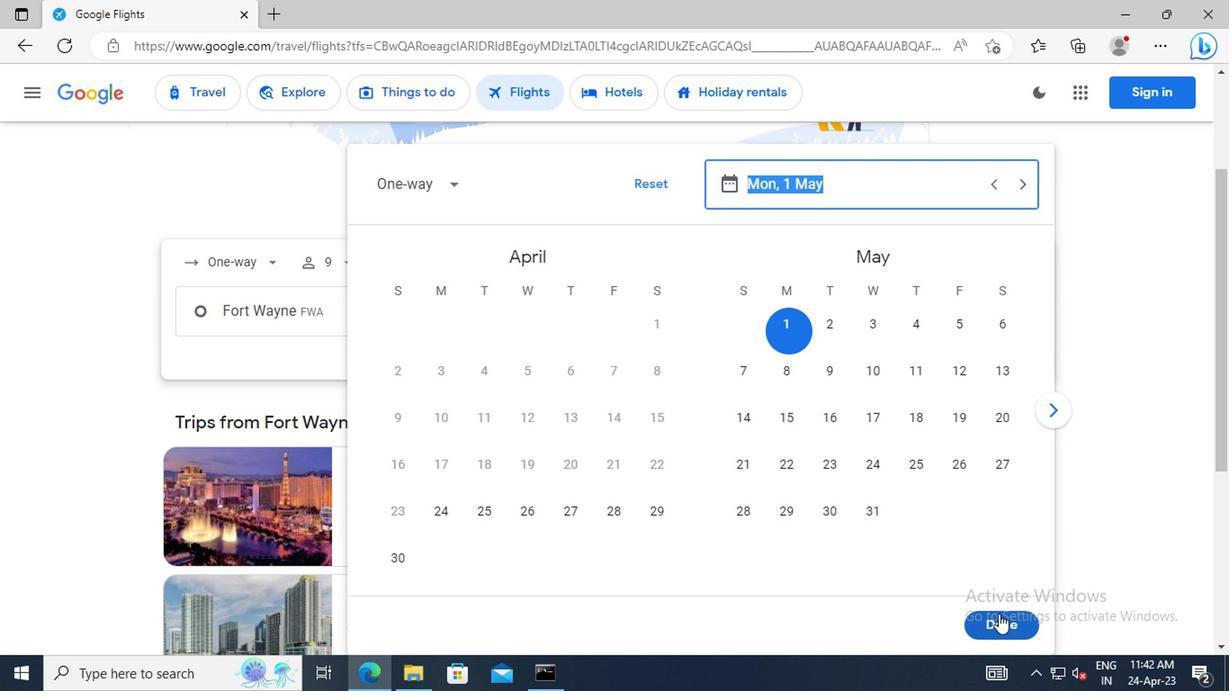 
Action: Mouse pressed left at (1002, 620)
Screenshot: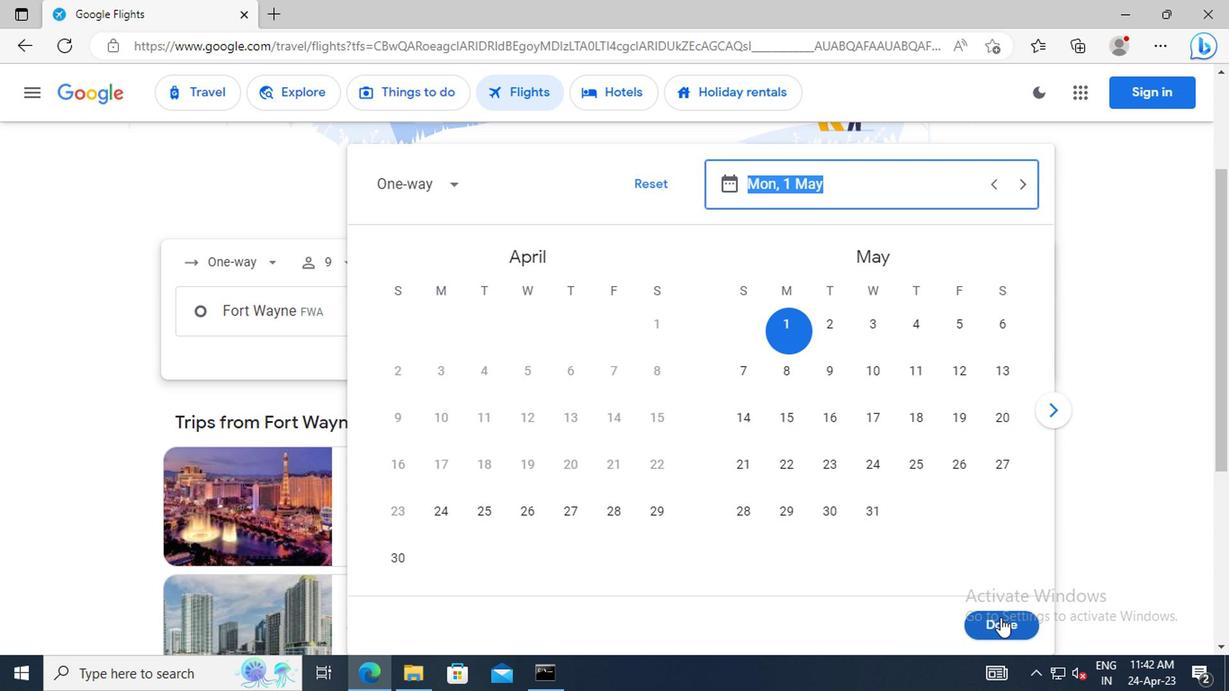 
Action: Mouse moved to (623, 379)
Screenshot: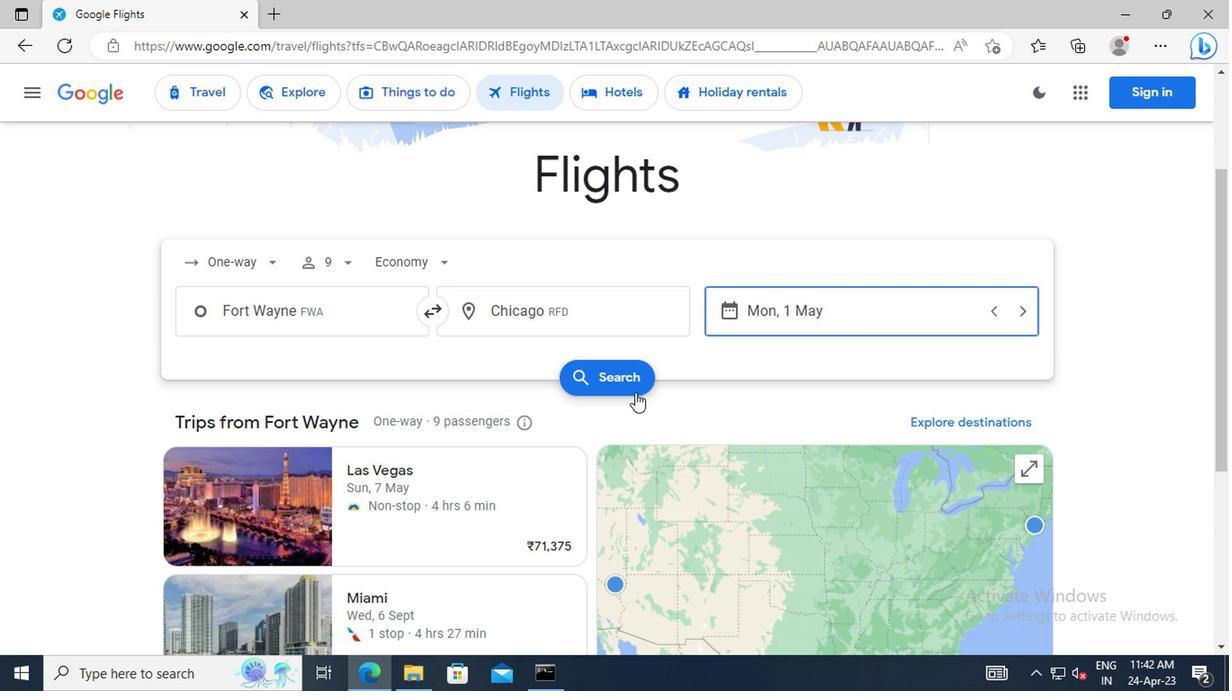 
Action: Mouse pressed left at (623, 379)
Screenshot: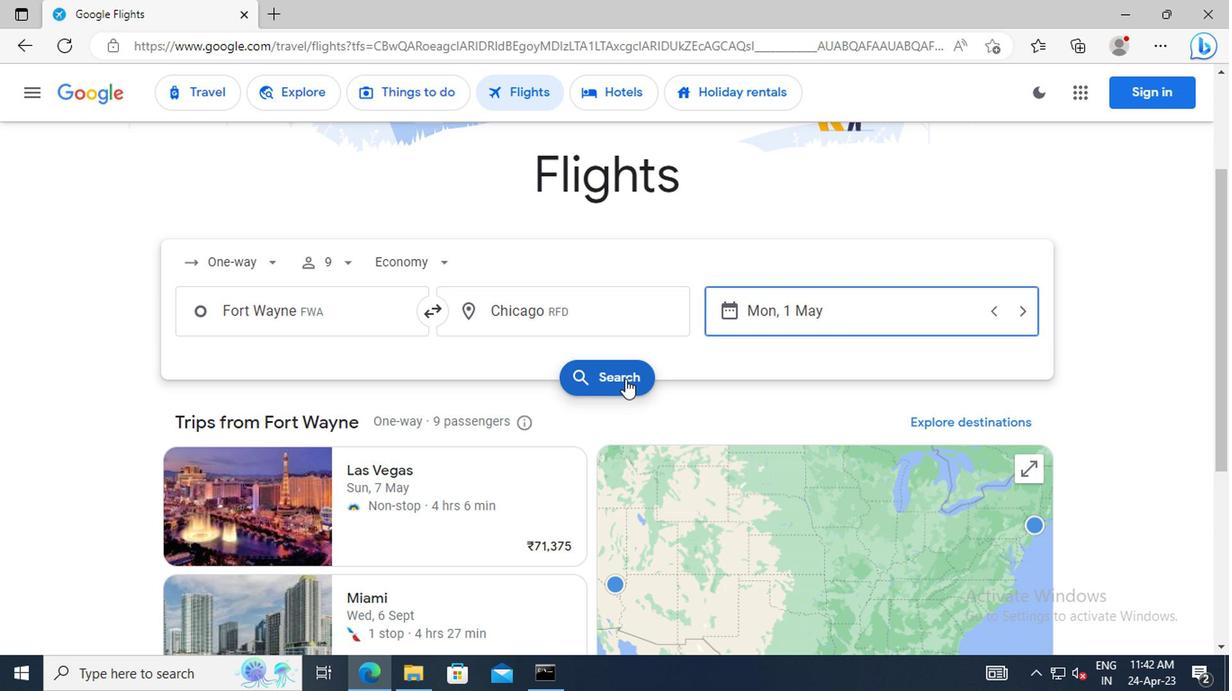 
Action: Mouse moved to (213, 264)
Screenshot: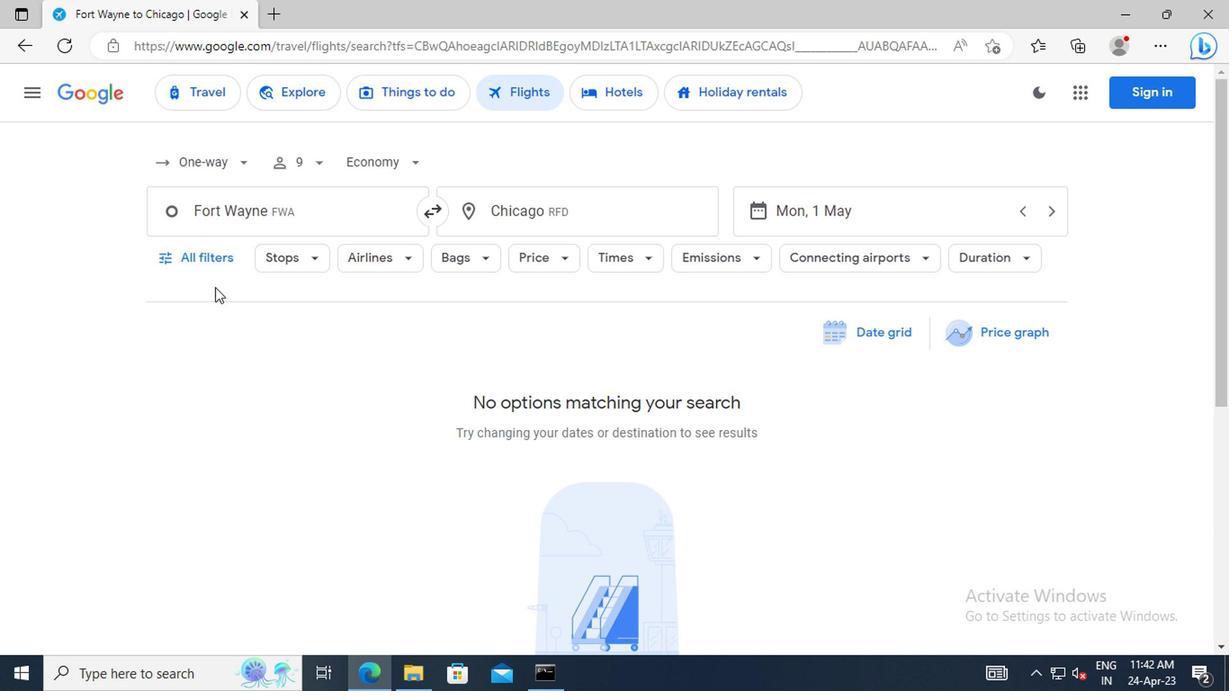 
Action: Mouse pressed left at (213, 264)
Screenshot: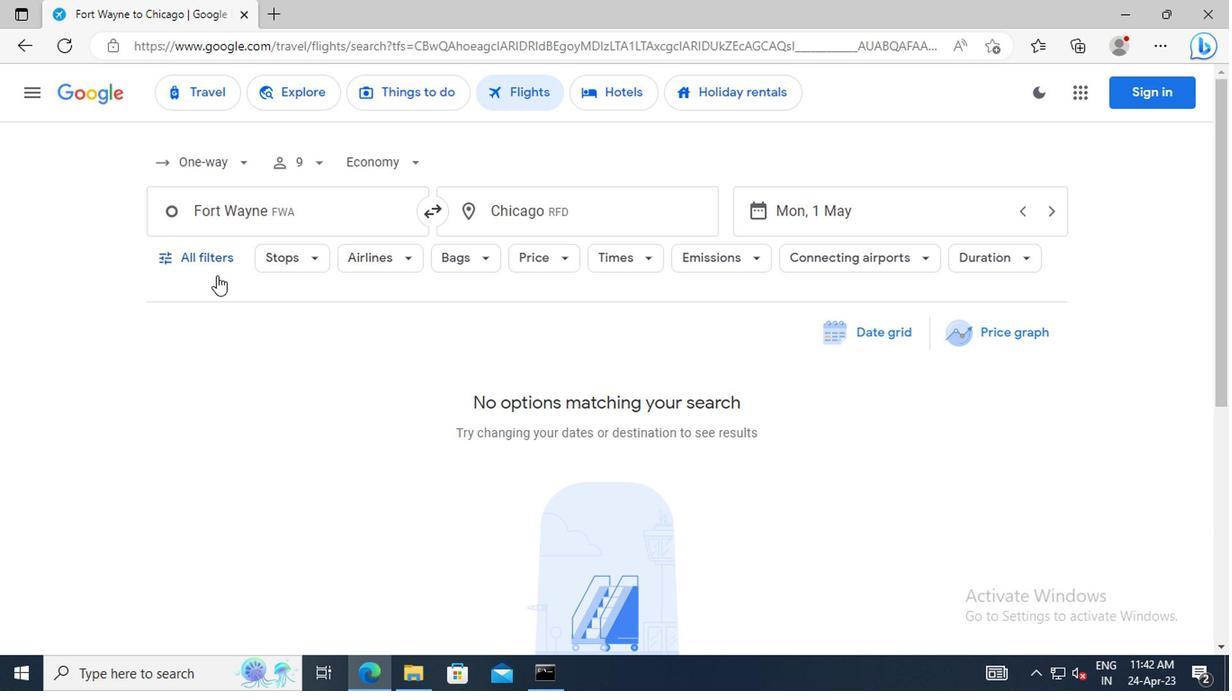 
Action: Mouse moved to (304, 370)
Screenshot: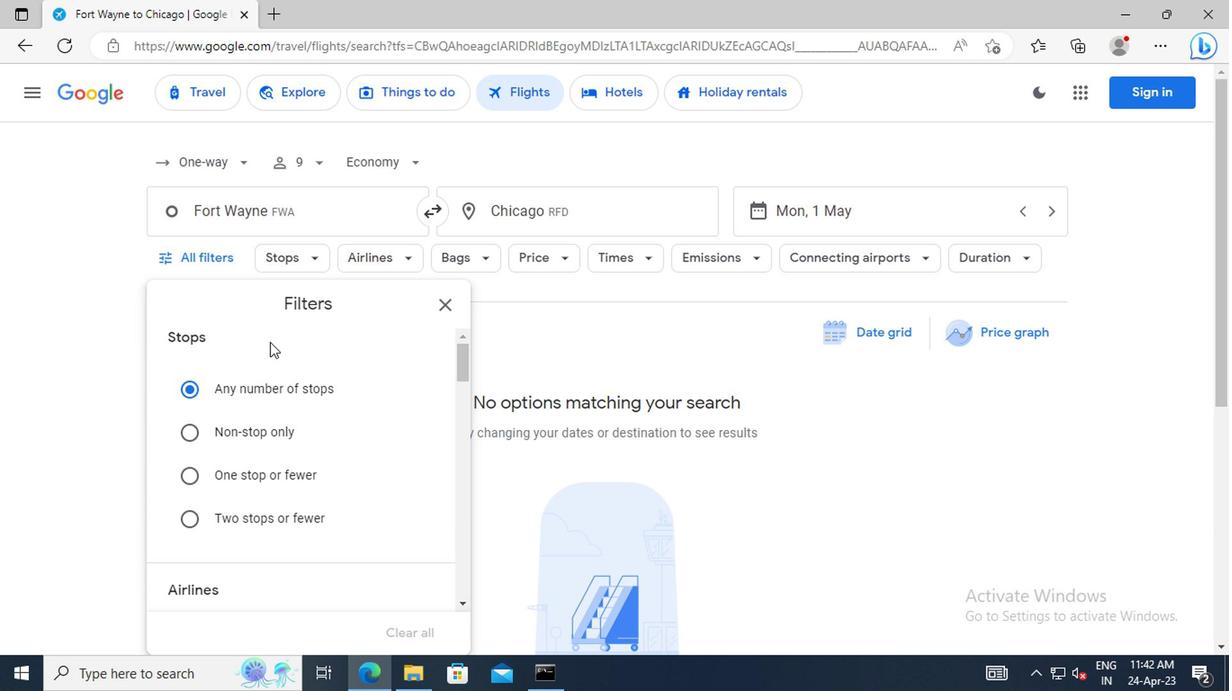 
Action: Mouse scrolled (304, 370) with delta (0, 0)
Screenshot: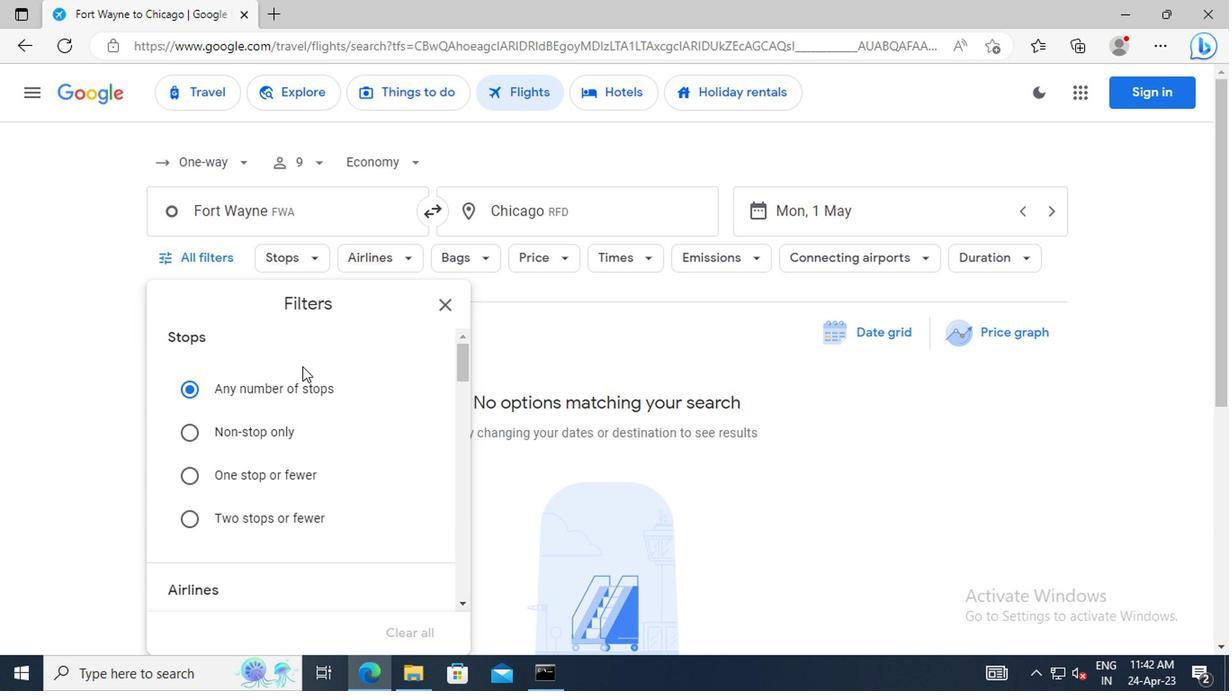 
Action: Mouse scrolled (304, 370) with delta (0, 0)
Screenshot: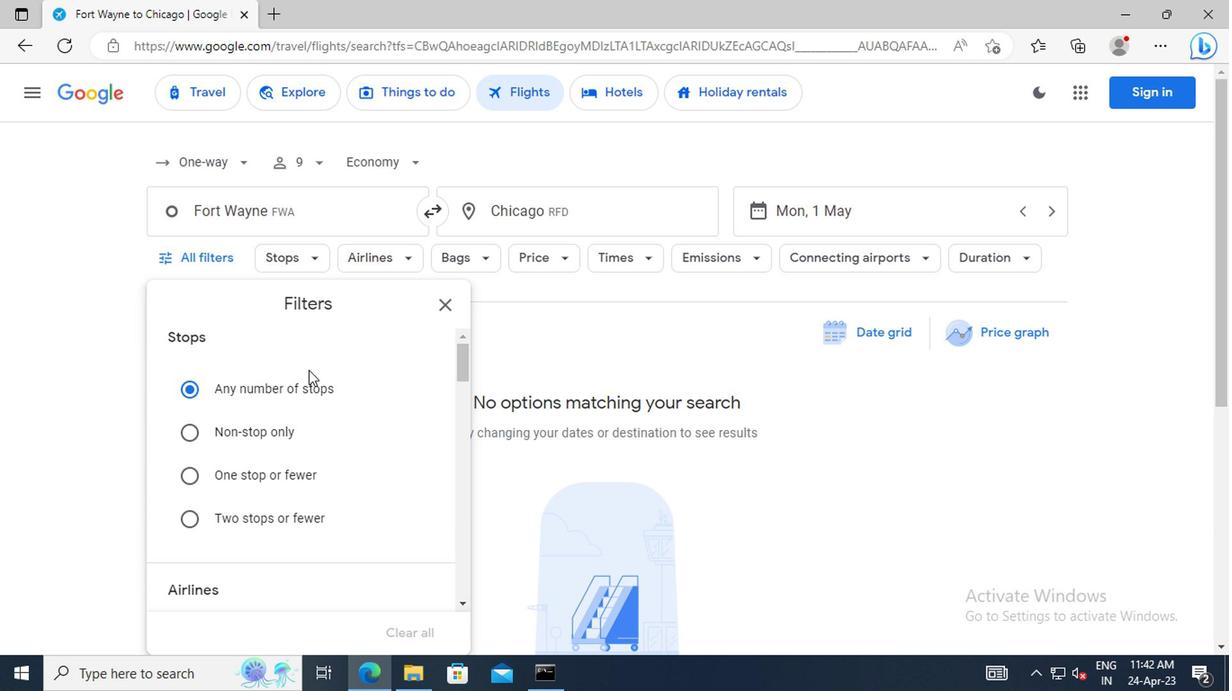 
Action: Mouse scrolled (304, 370) with delta (0, 0)
Screenshot: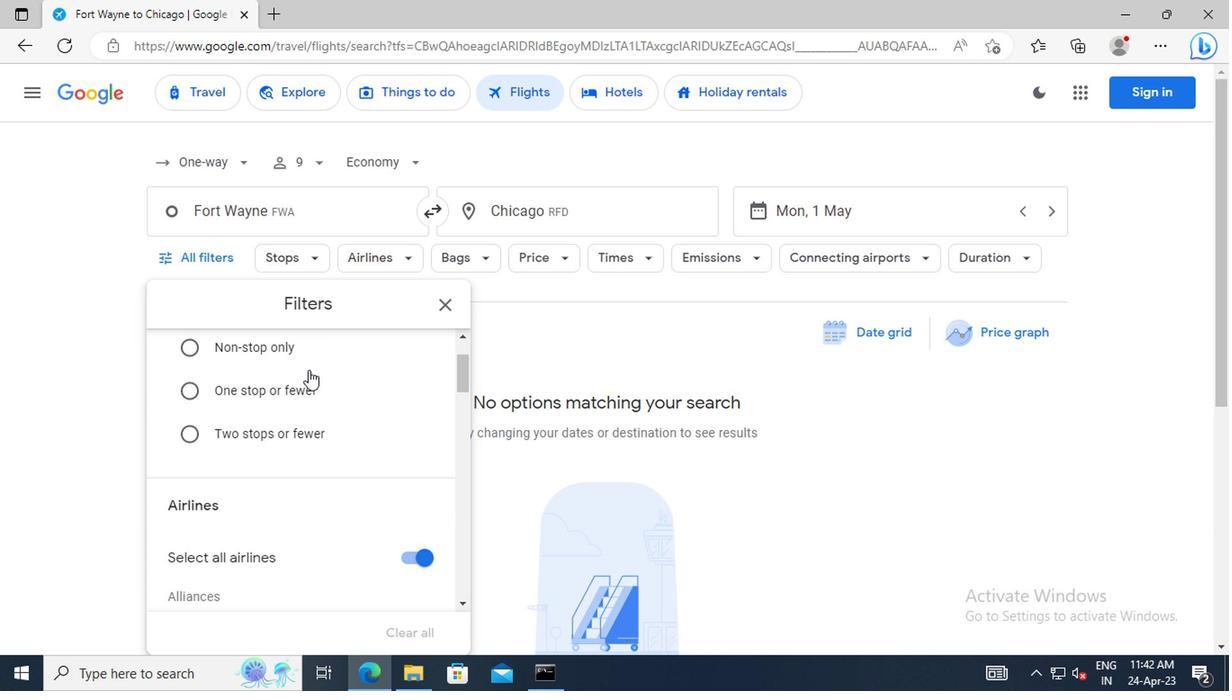 
Action: Mouse scrolled (304, 370) with delta (0, 0)
Screenshot: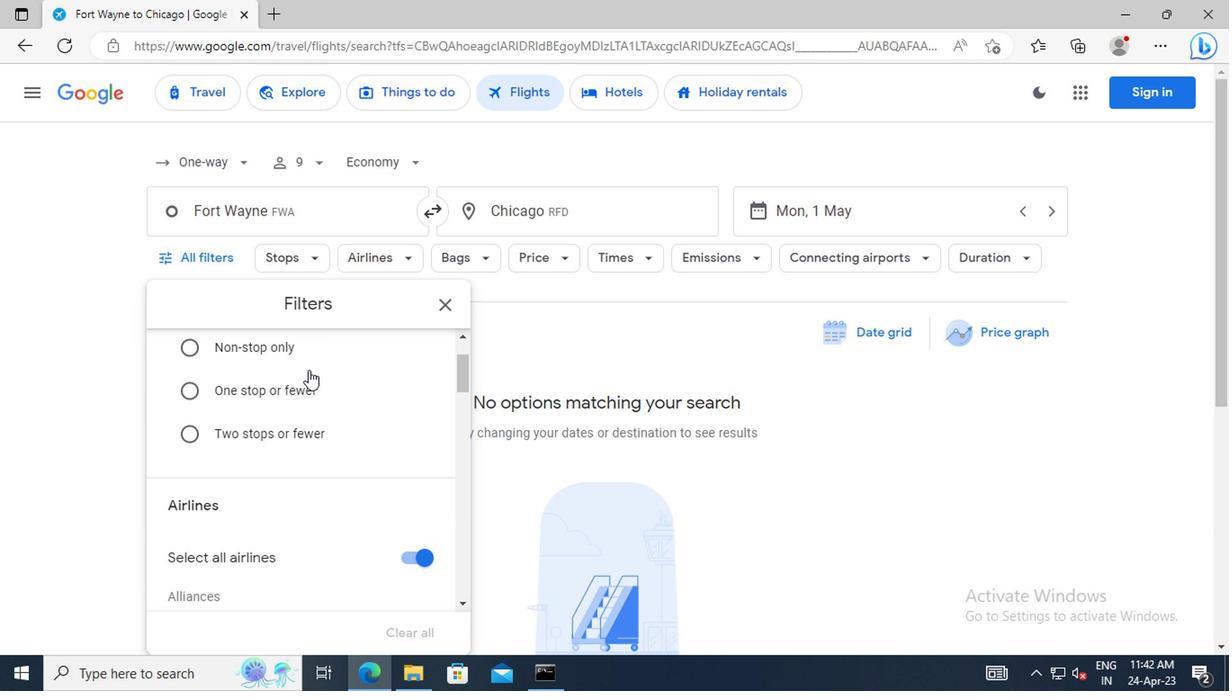 
Action: Mouse moved to (407, 469)
Screenshot: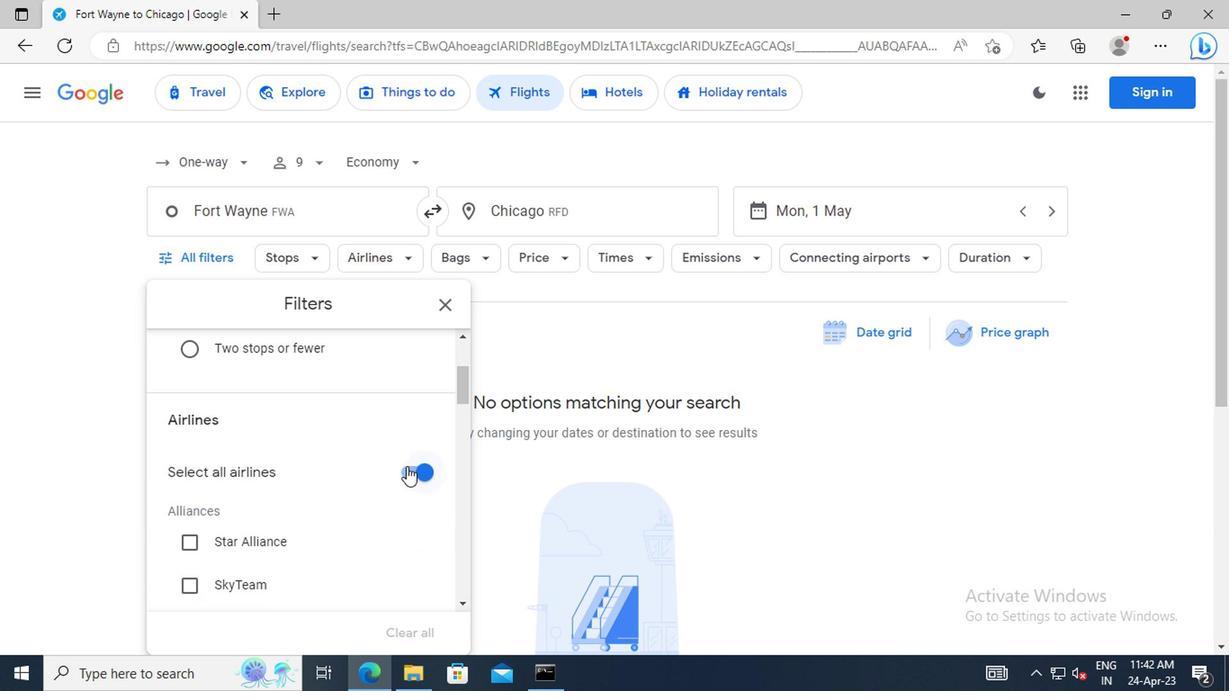 
Action: Mouse pressed left at (407, 469)
Screenshot: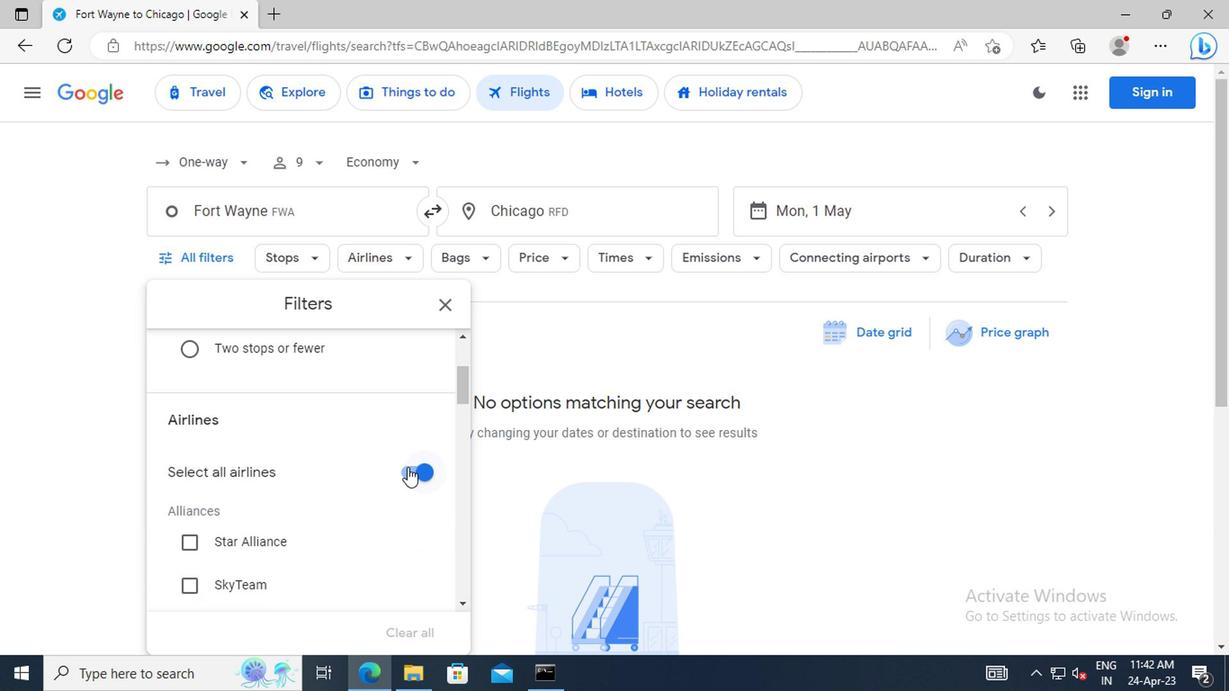 
Action: Mouse moved to (345, 453)
Screenshot: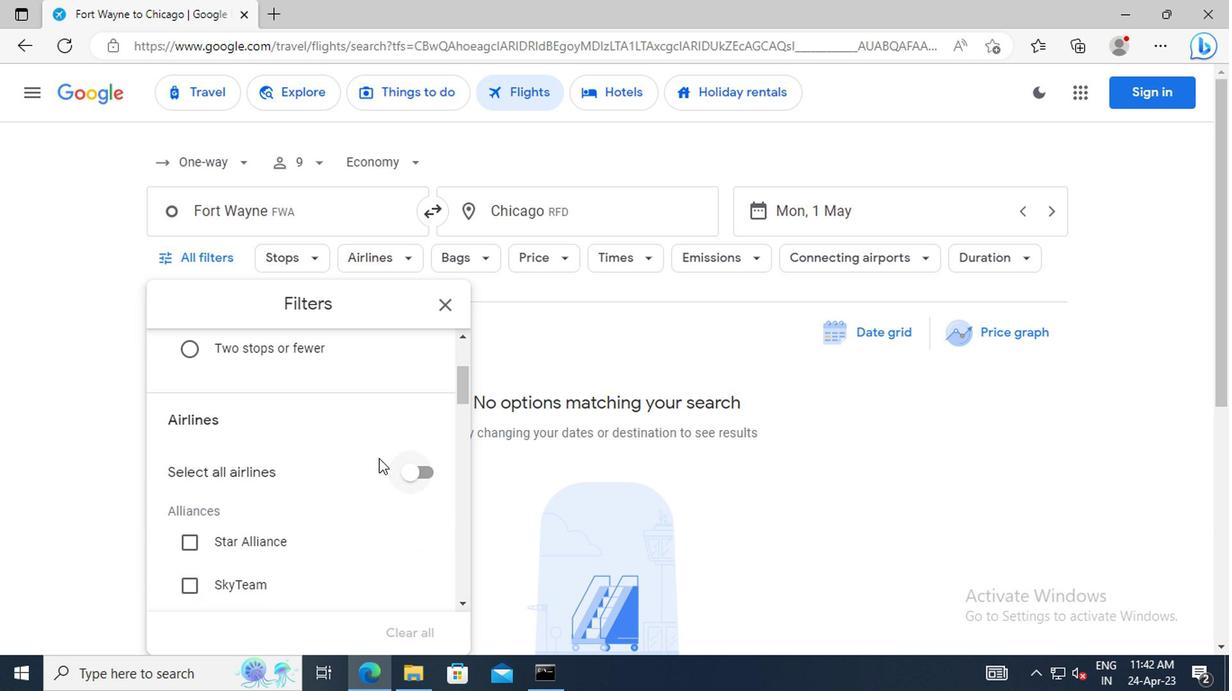 
Action: Mouse scrolled (345, 452) with delta (0, 0)
Screenshot: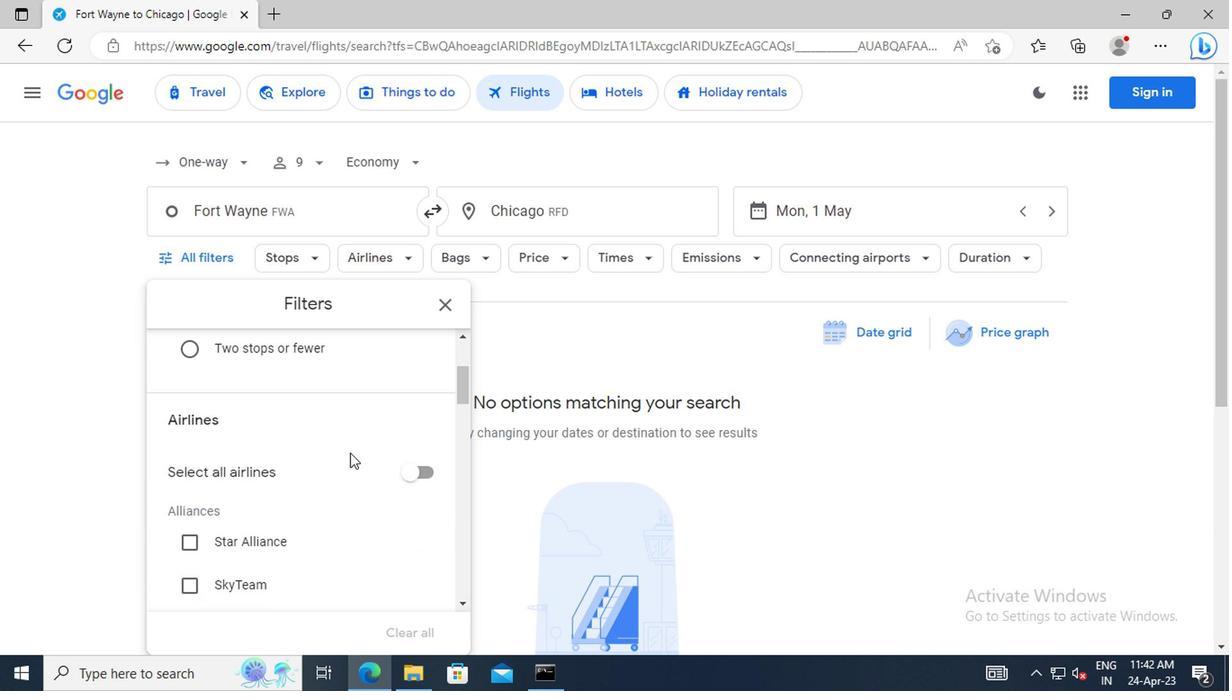 
Action: Mouse scrolled (345, 452) with delta (0, 0)
Screenshot: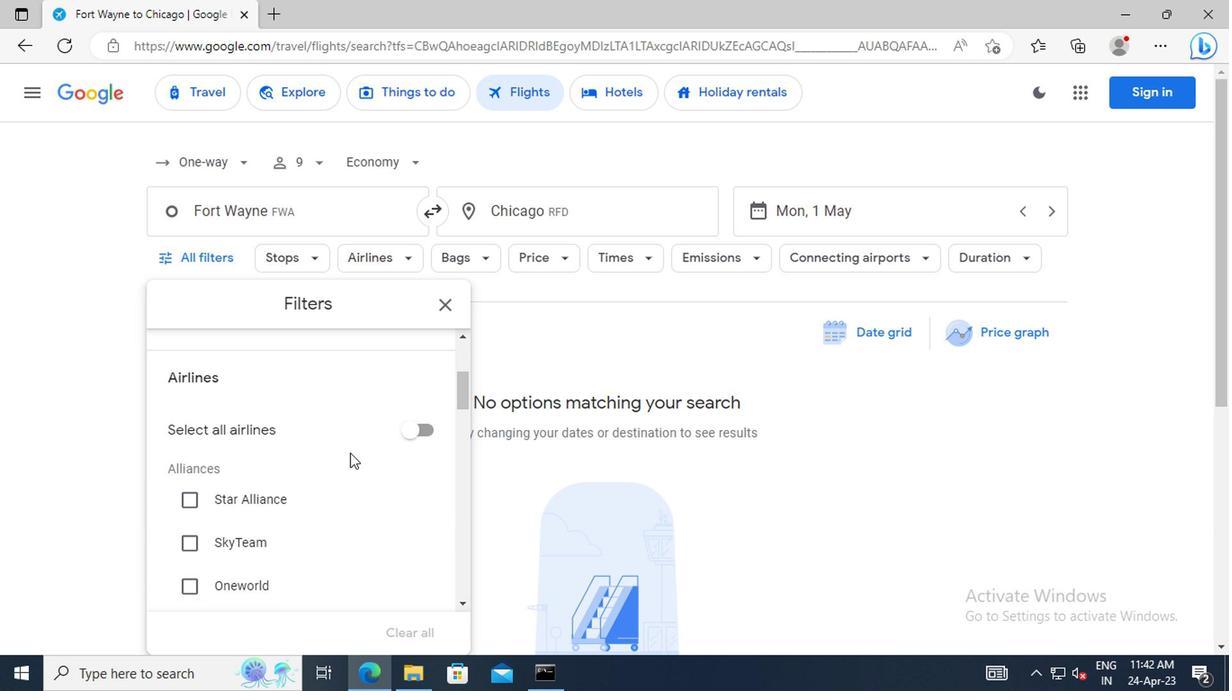 
Action: Mouse scrolled (345, 452) with delta (0, 0)
Screenshot: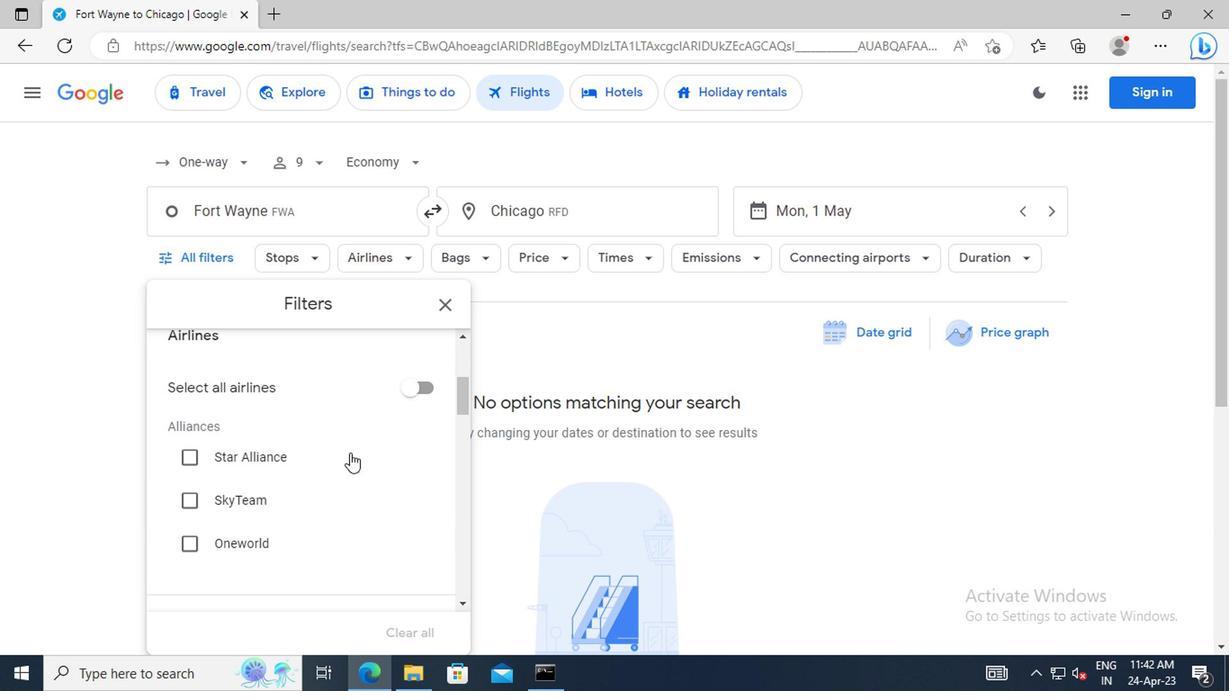 
Action: Mouse scrolled (345, 452) with delta (0, 0)
Screenshot: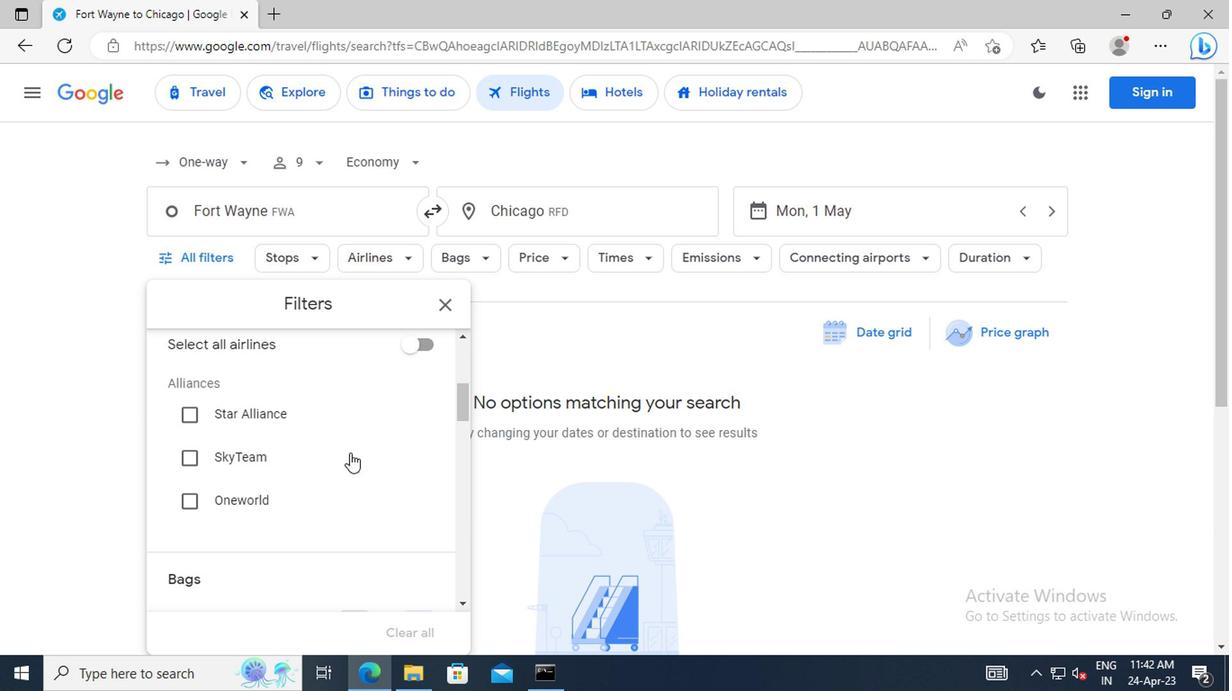 
Action: Mouse scrolled (345, 452) with delta (0, 0)
Screenshot: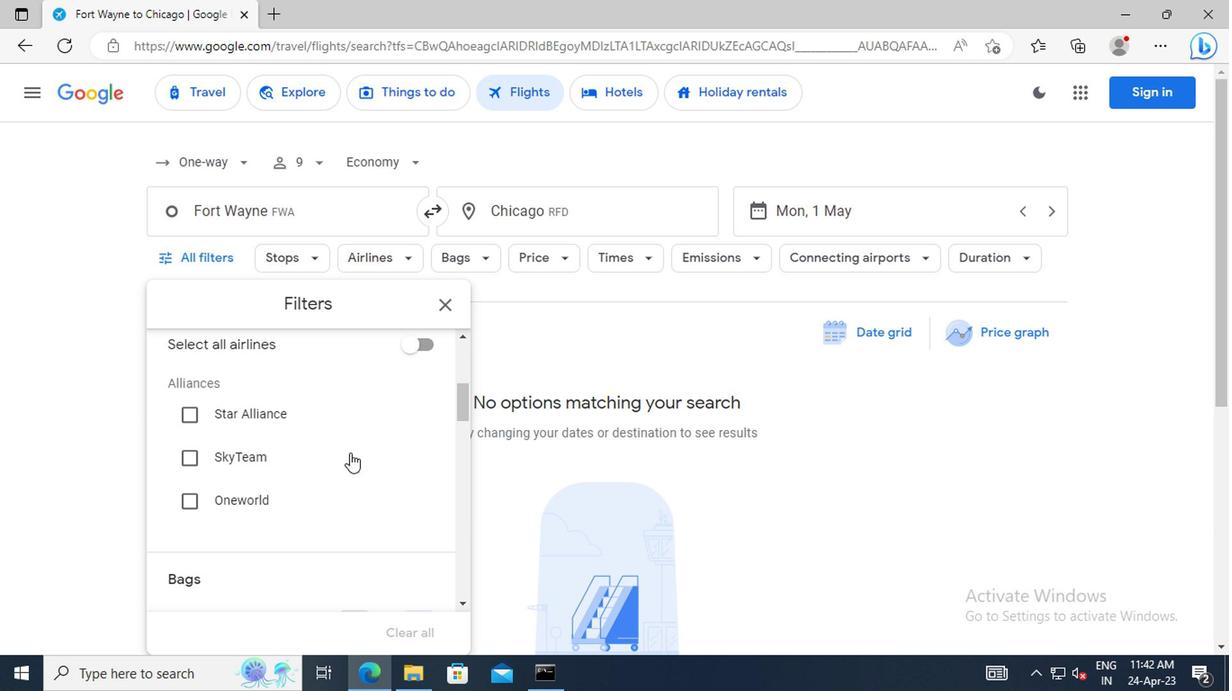 
Action: Mouse scrolled (345, 452) with delta (0, 0)
Screenshot: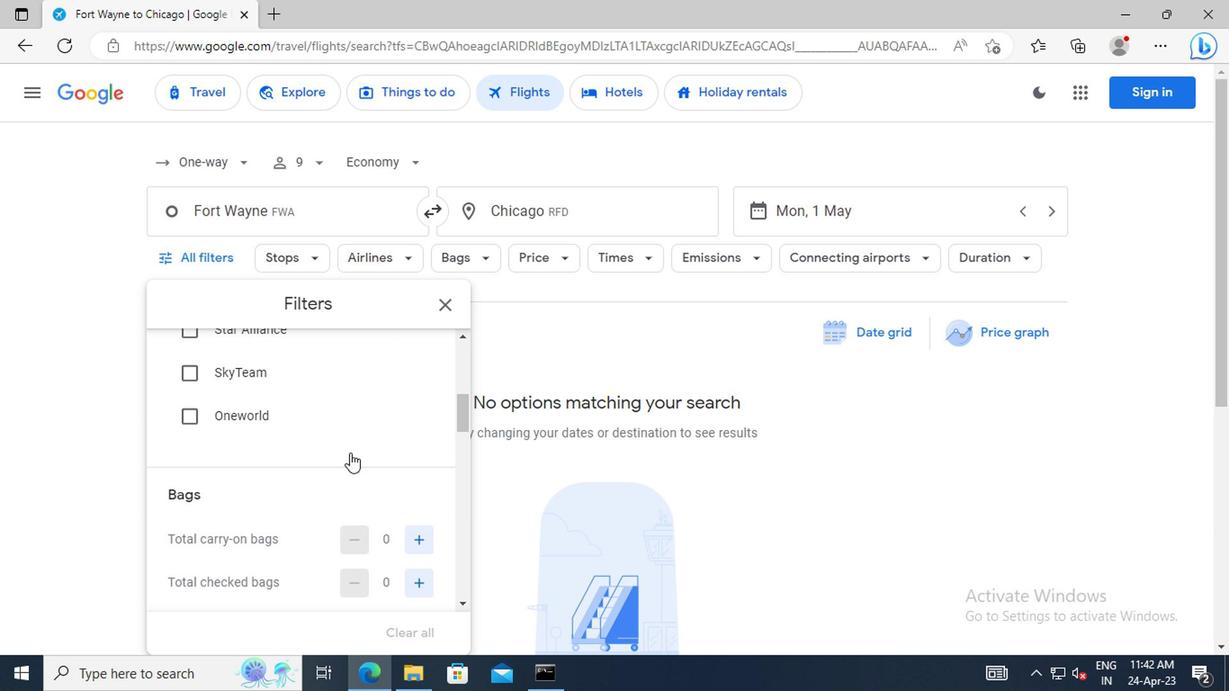 
Action: Mouse moved to (404, 498)
Screenshot: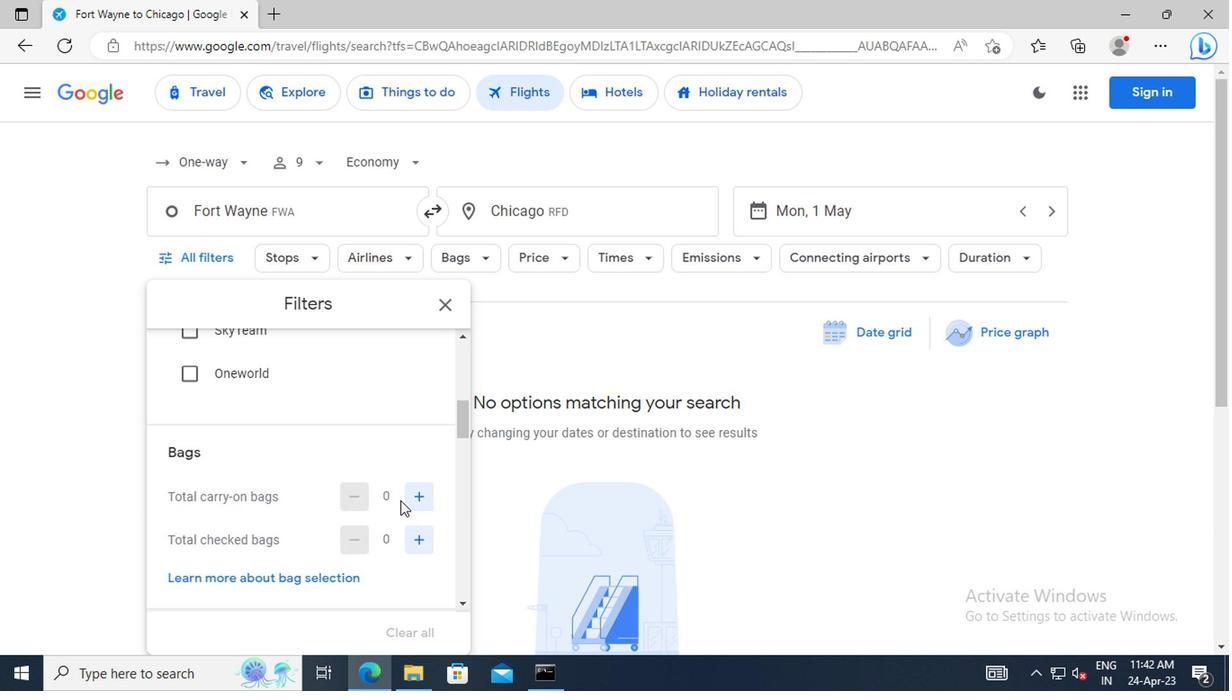 
Action: Mouse pressed left at (404, 498)
Screenshot: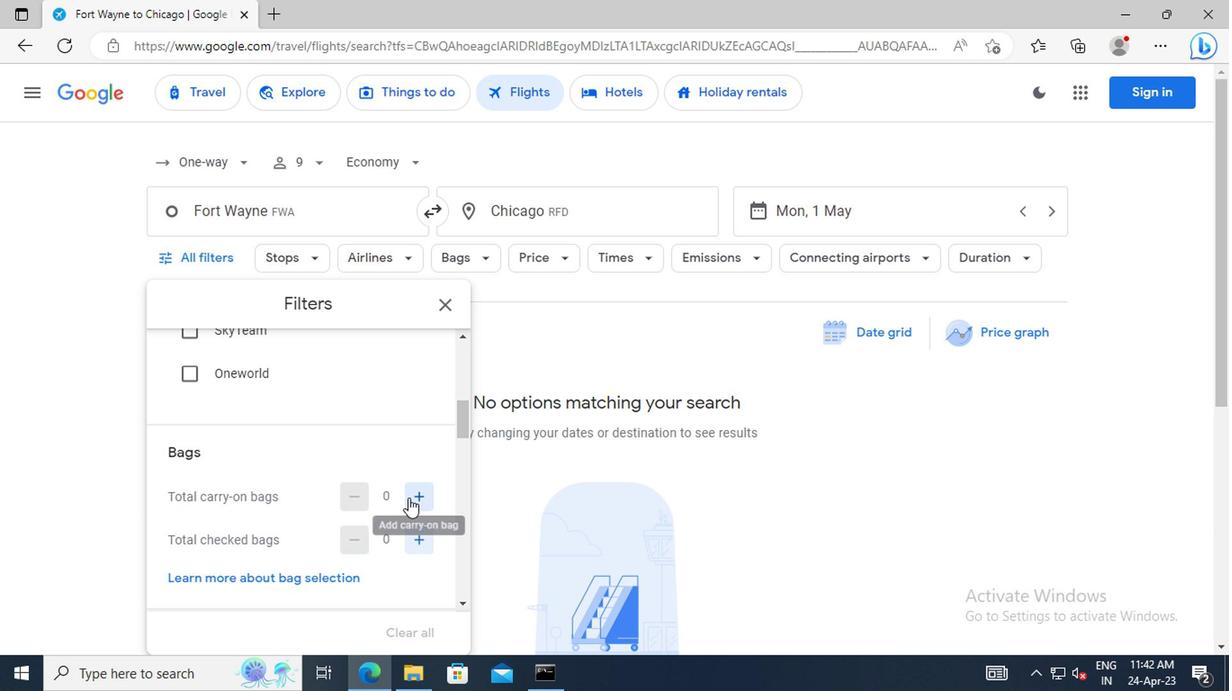 
Action: Mouse moved to (380, 419)
Screenshot: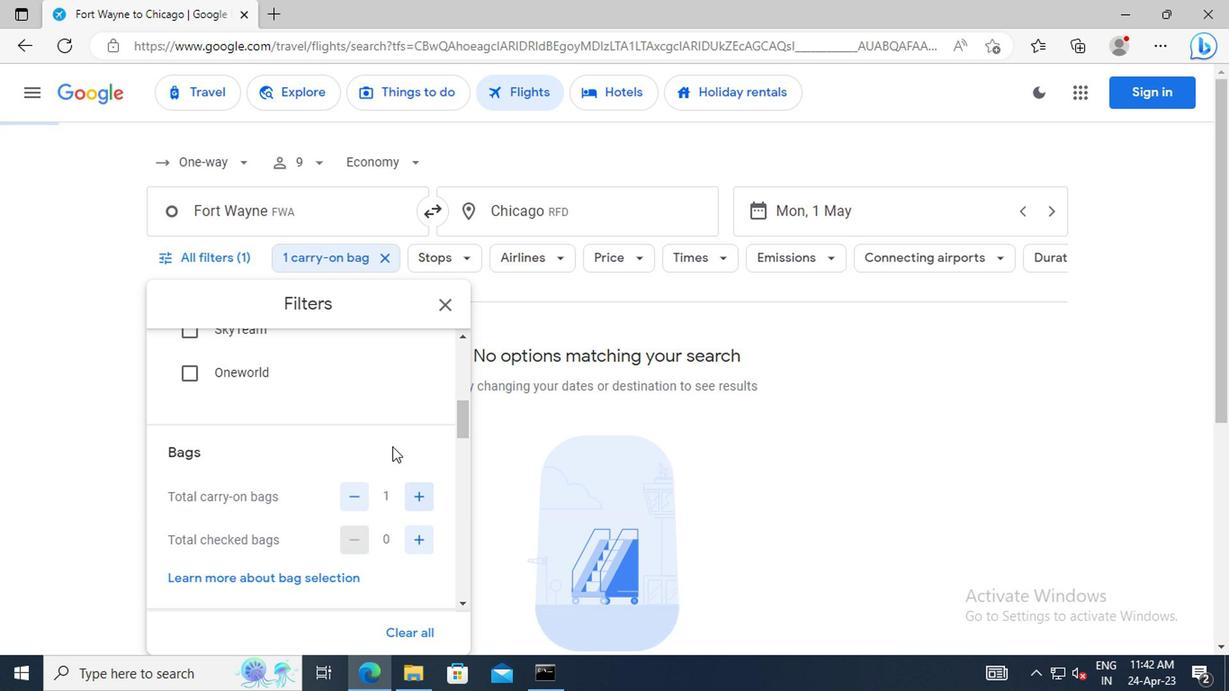 
Action: Mouse scrolled (380, 418) with delta (0, -1)
Screenshot: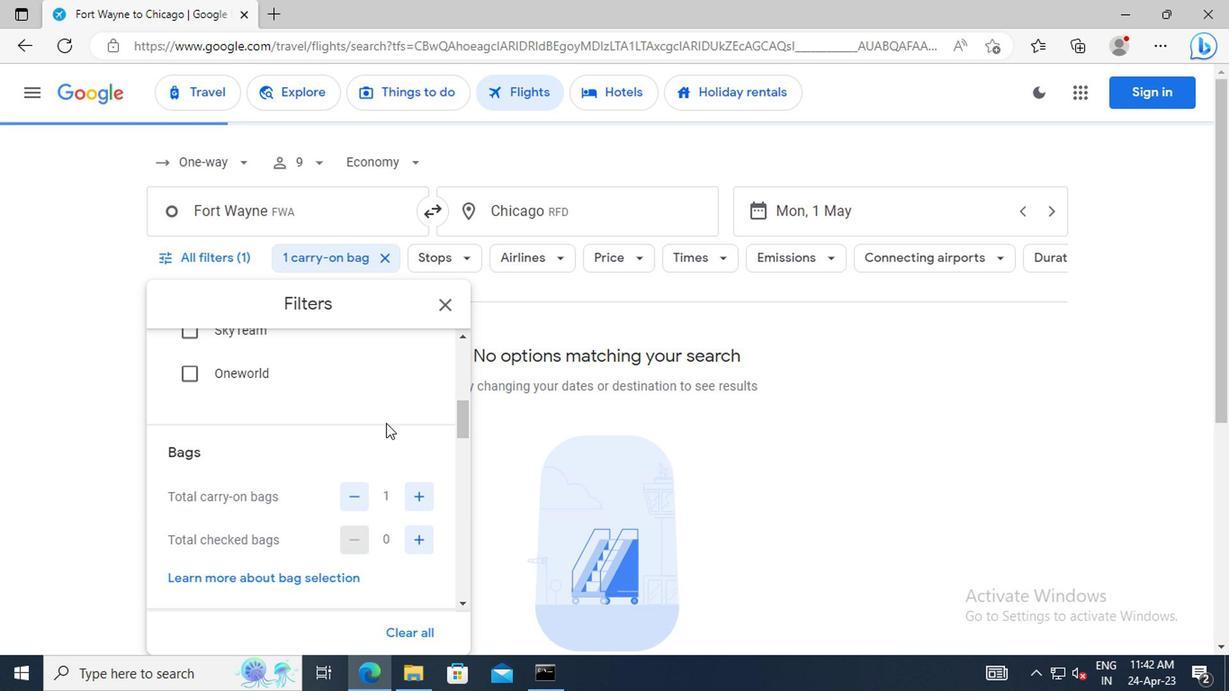 
Action: Mouse scrolled (380, 418) with delta (0, -1)
Screenshot: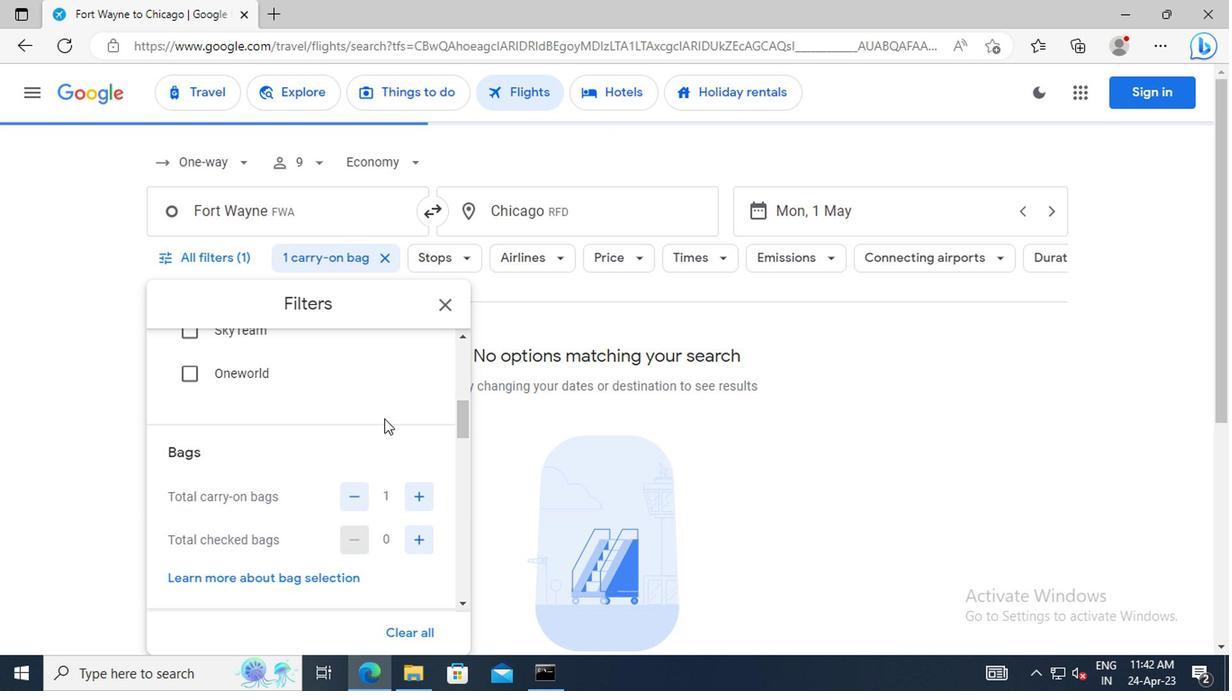 
Action: Mouse scrolled (380, 418) with delta (0, -1)
Screenshot: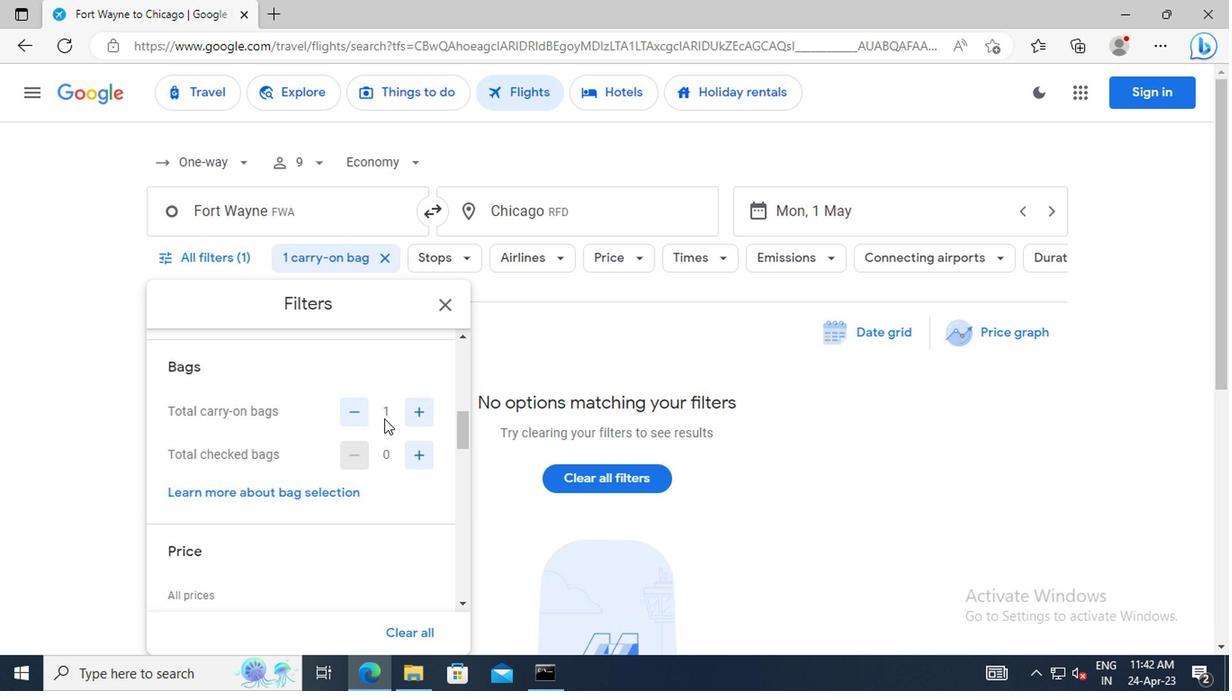 
Action: Mouse scrolled (380, 418) with delta (0, -1)
Screenshot: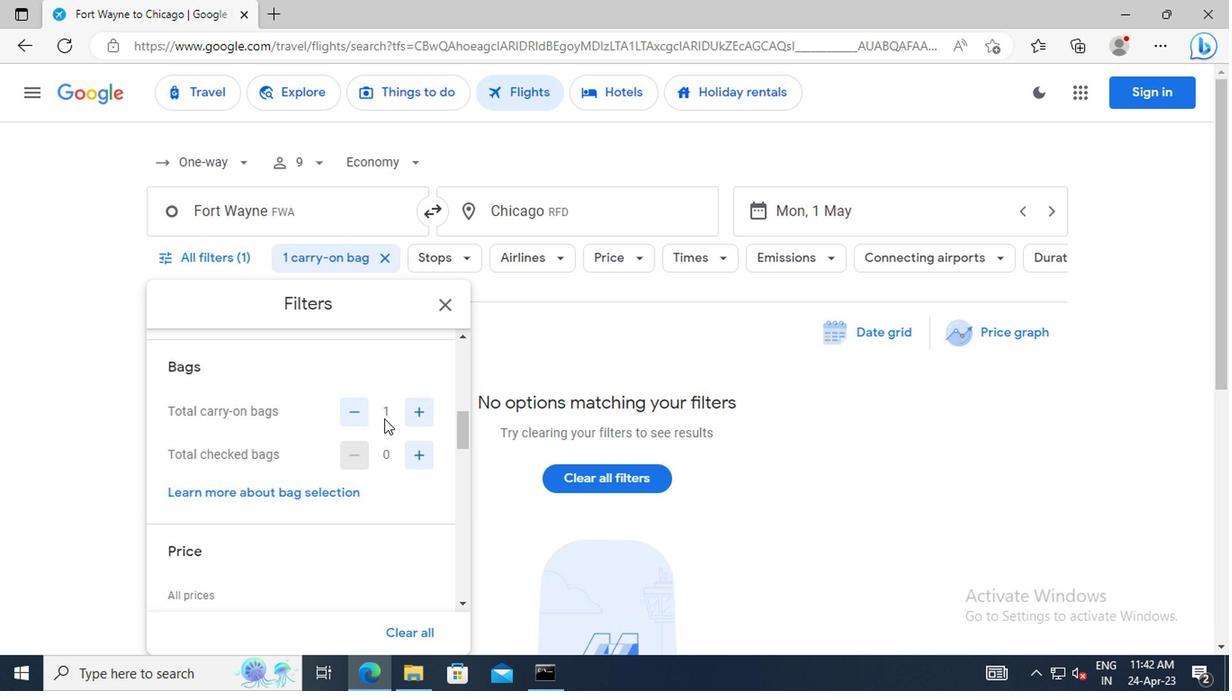 
Action: Mouse moved to (420, 552)
Screenshot: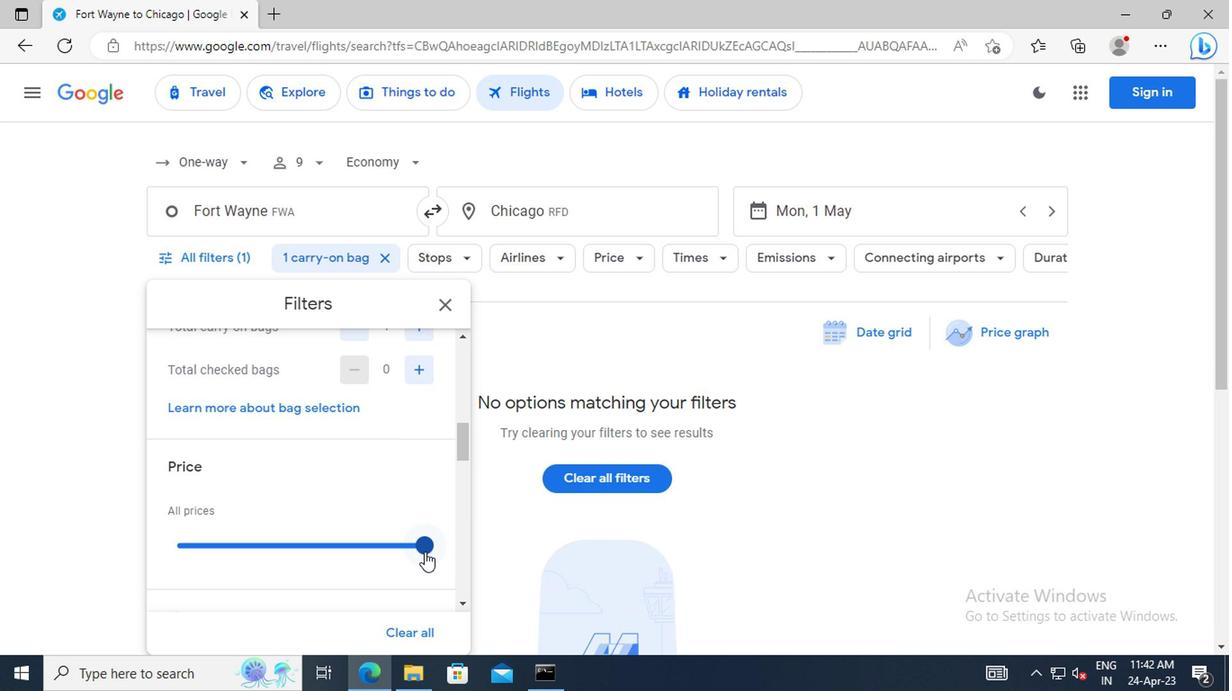 
Action: Mouse pressed left at (420, 552)
Screenshot: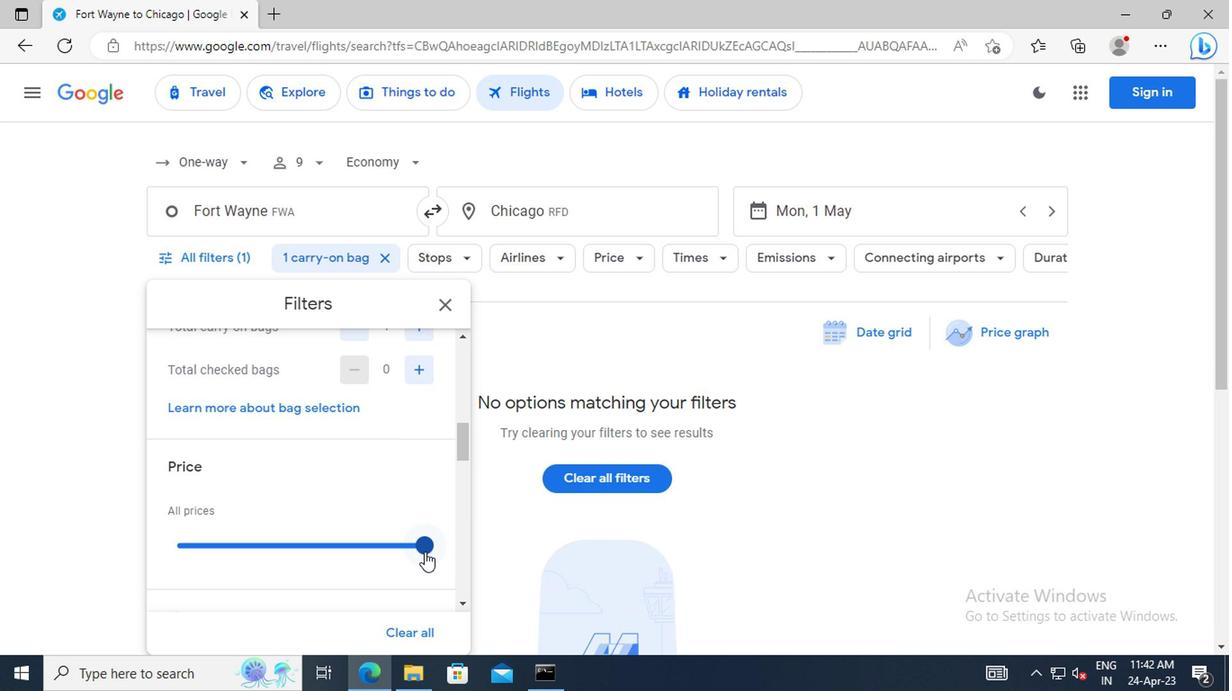 
Action: Mouse moved to (385, 477)
Screenshot: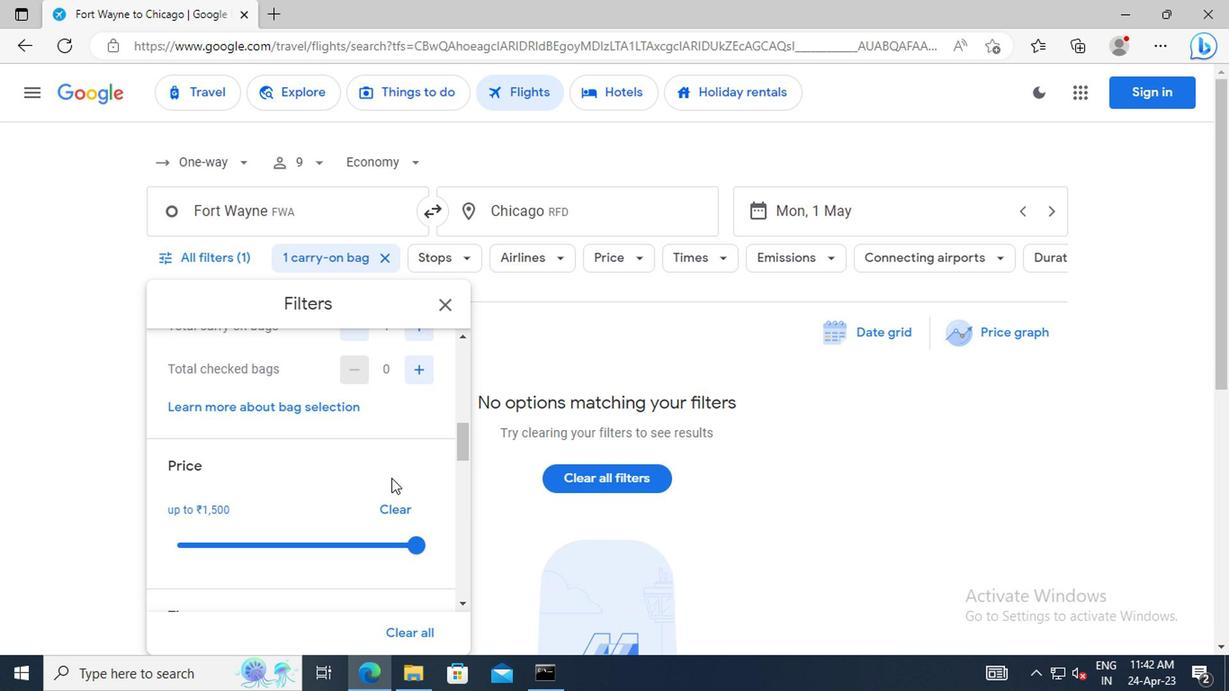 
Action: Mouse scrolled (385, 475) with delta (0, -1)
Screenshot: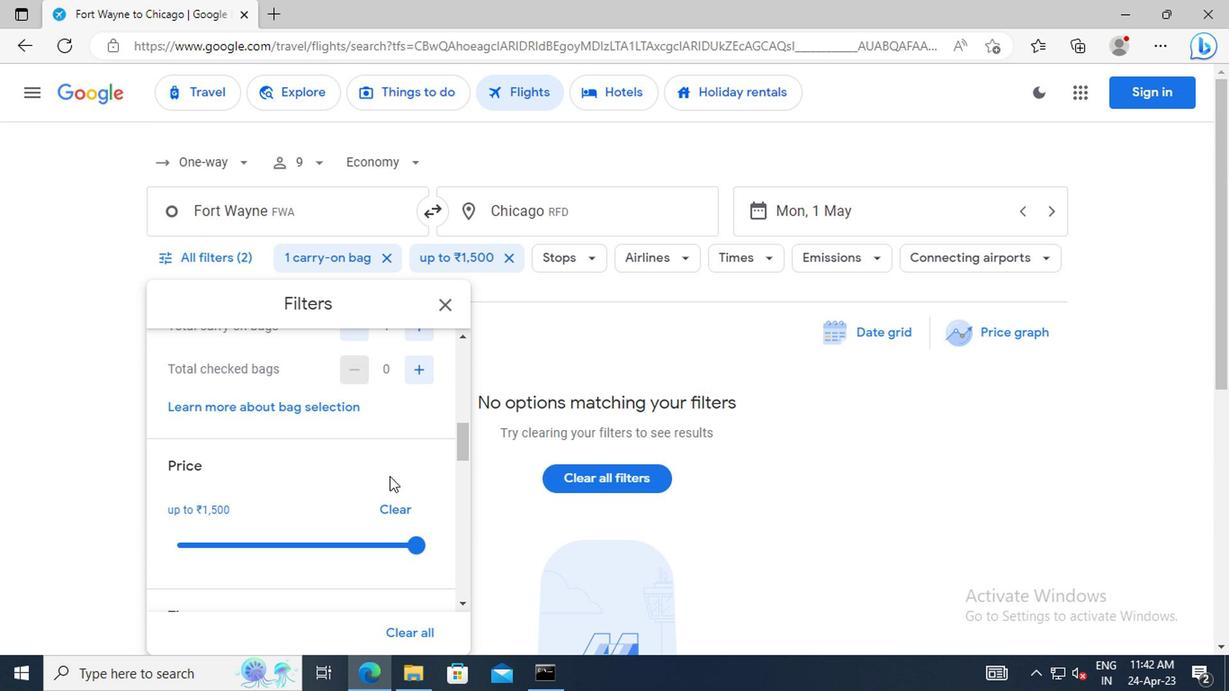 
Action: Mouse scrolled (385, 475) with delta (0, -1)
Screenshot: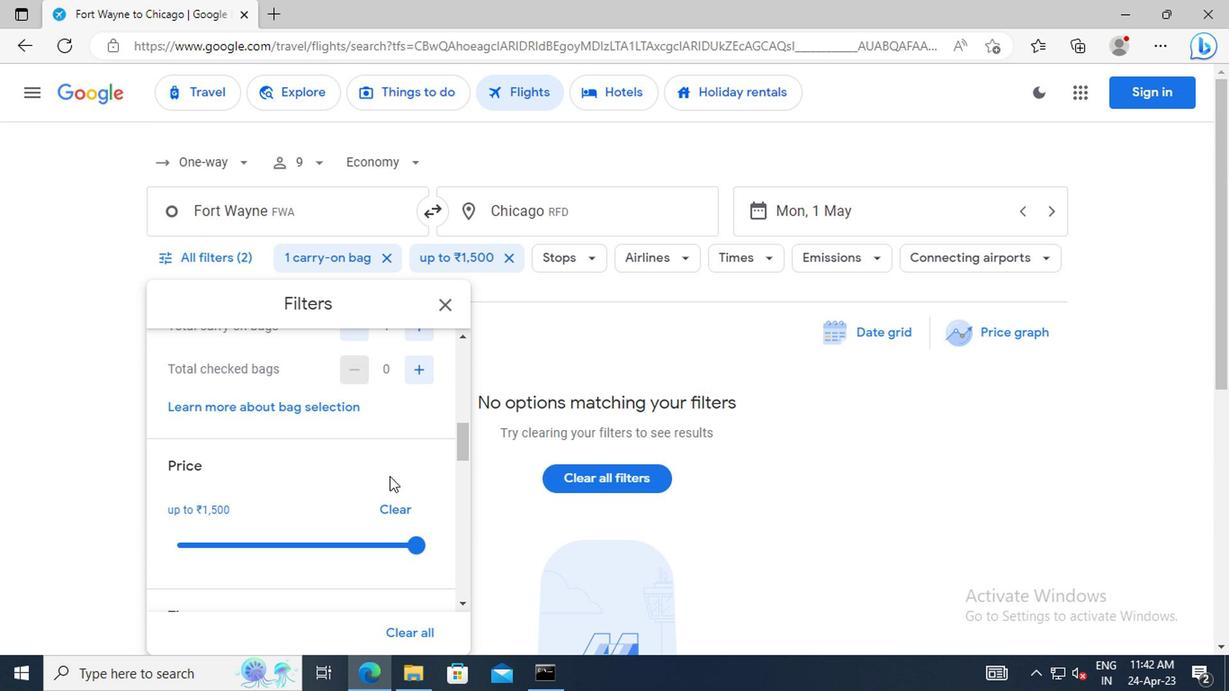 
Action: Mouse scrolled (385, 475) with delta (0, -1)
Screenshot: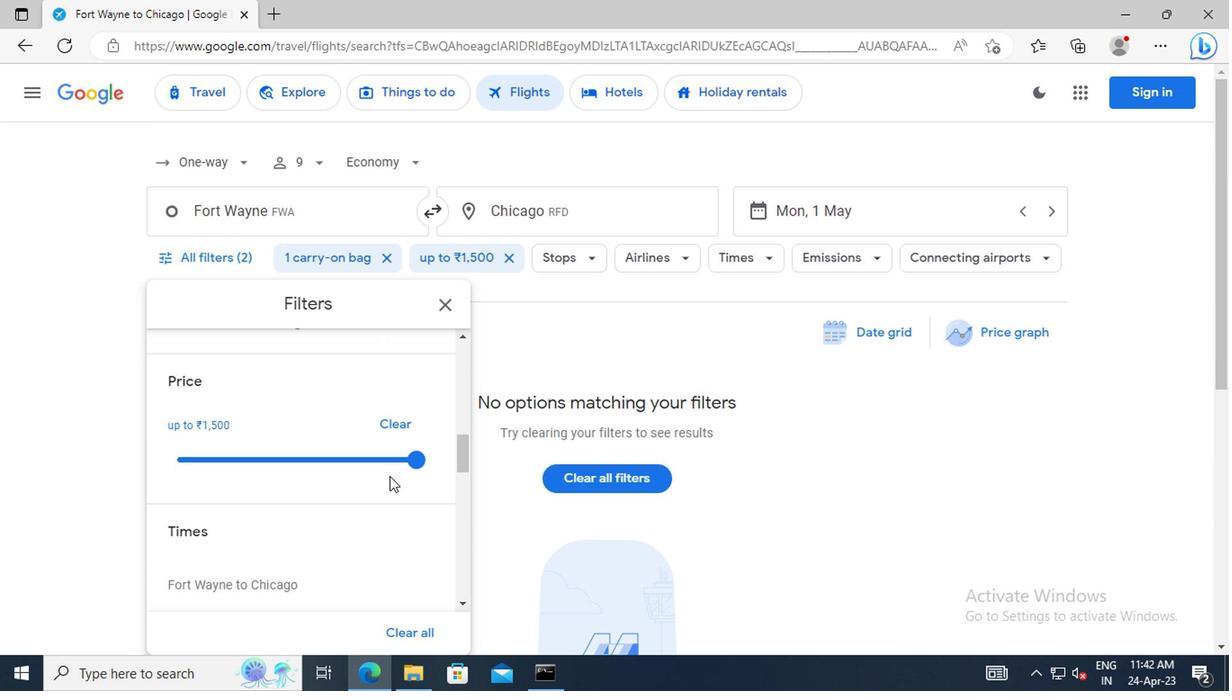 
Action: Mouse scrolled (385, 475) with delta (0, -1)
Screenshot: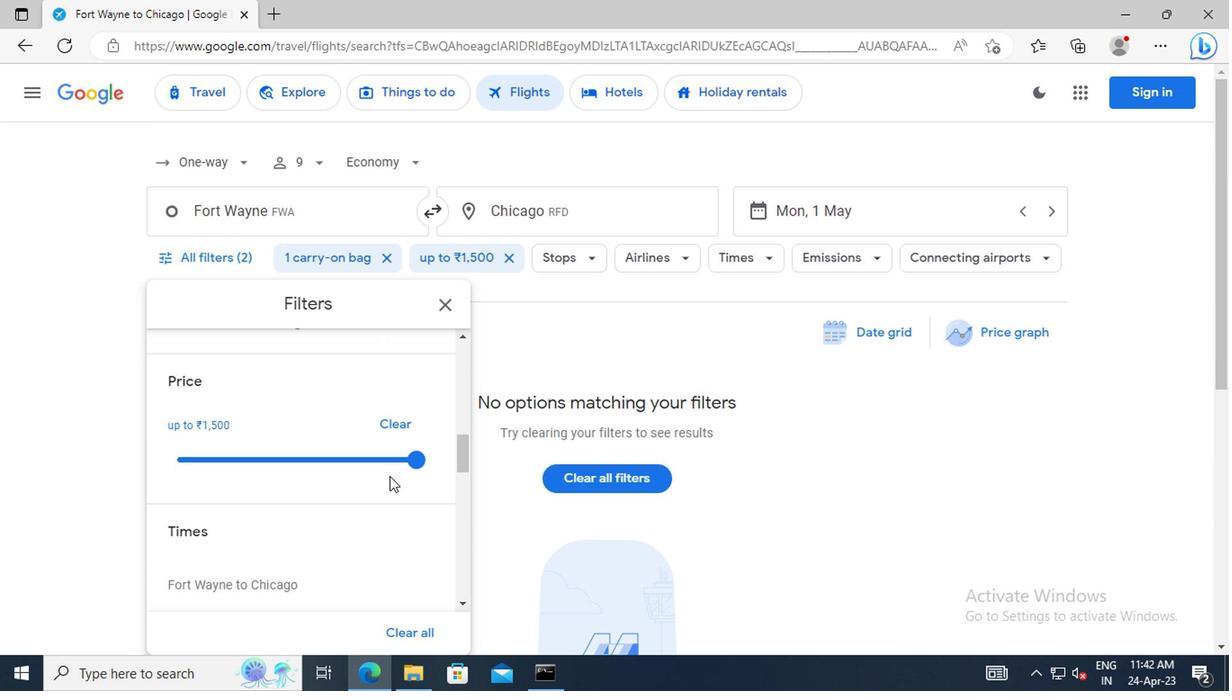 
Action: Mouse scrolled (385, 475) with delta (0, -1)
Screenshot: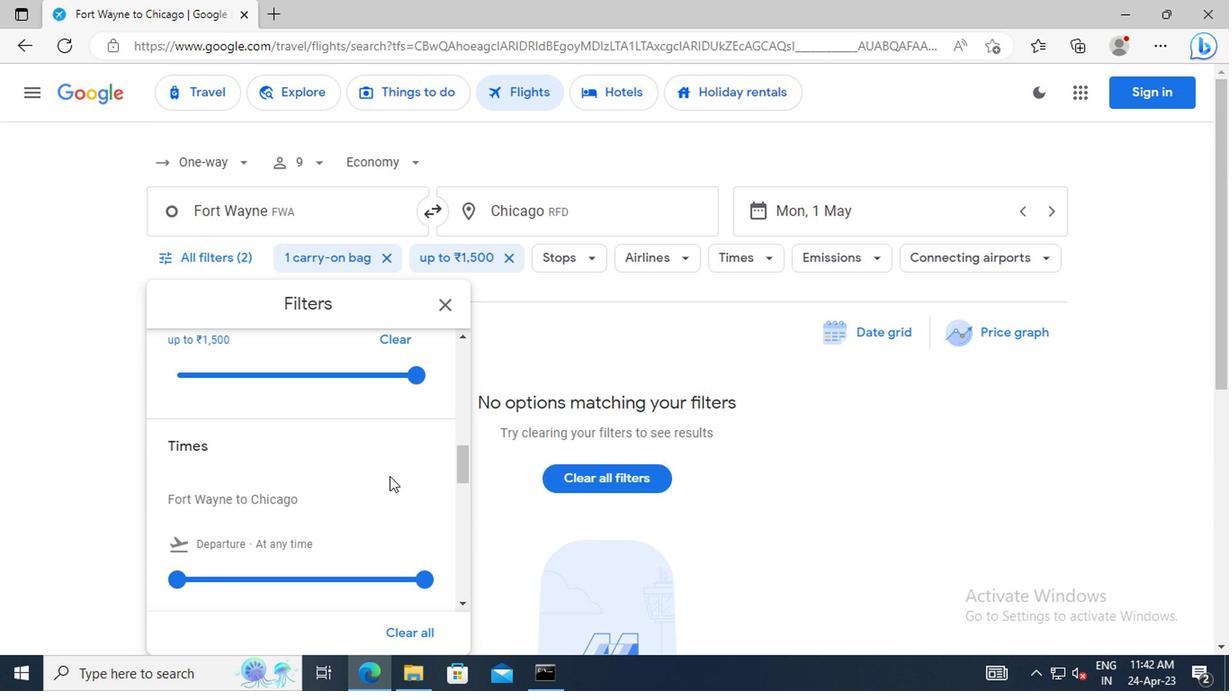 
Action: Mouse scrolled (385, 475) with delta (0, -1)
Screenshot: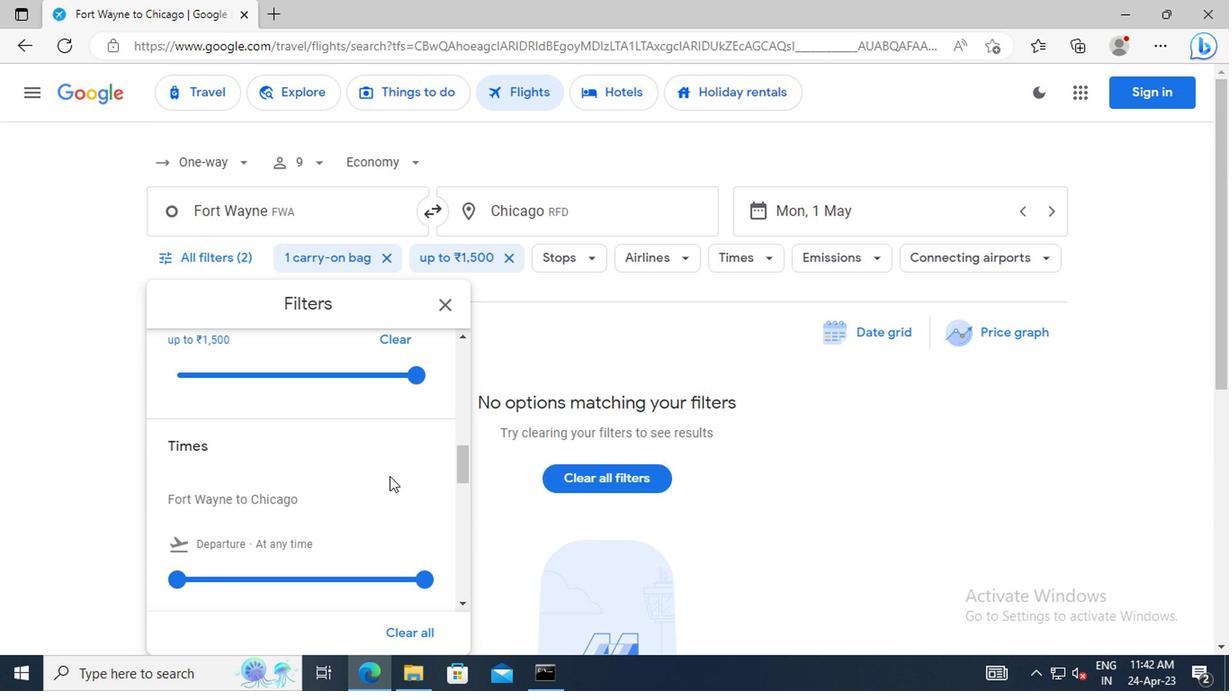 
Action: Mouse moved to (172, 495)
Screenshot: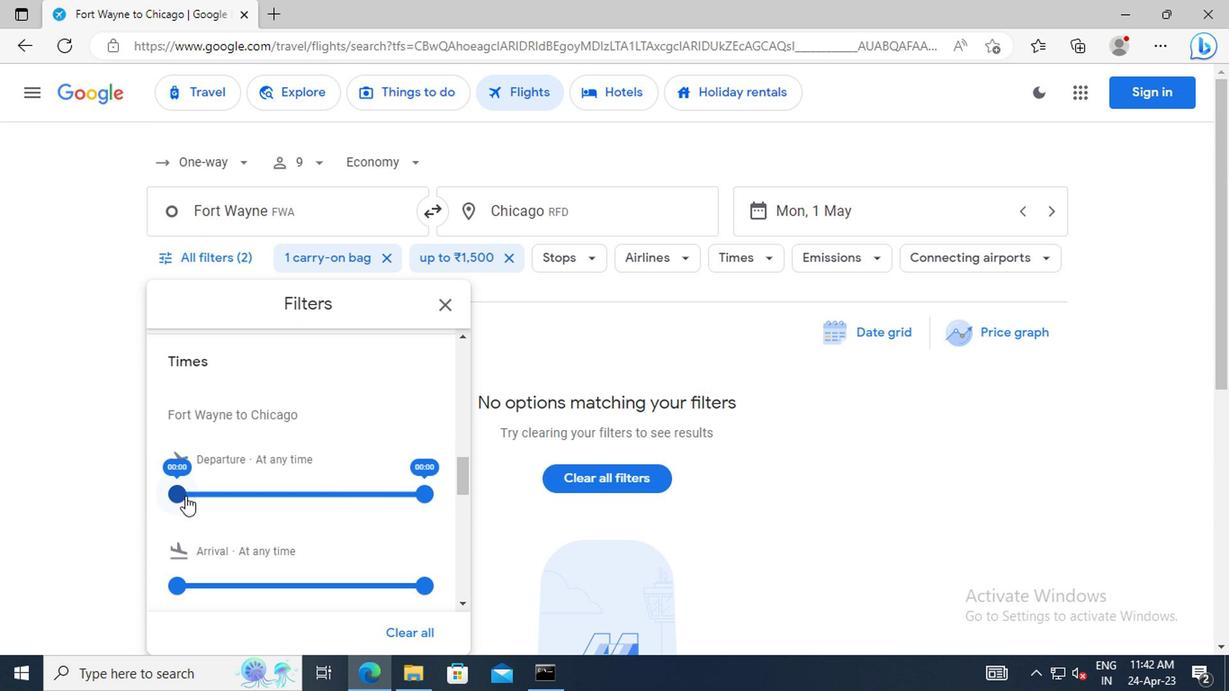 
Action: Mouse pressed left at (172, 495)
Screenshot: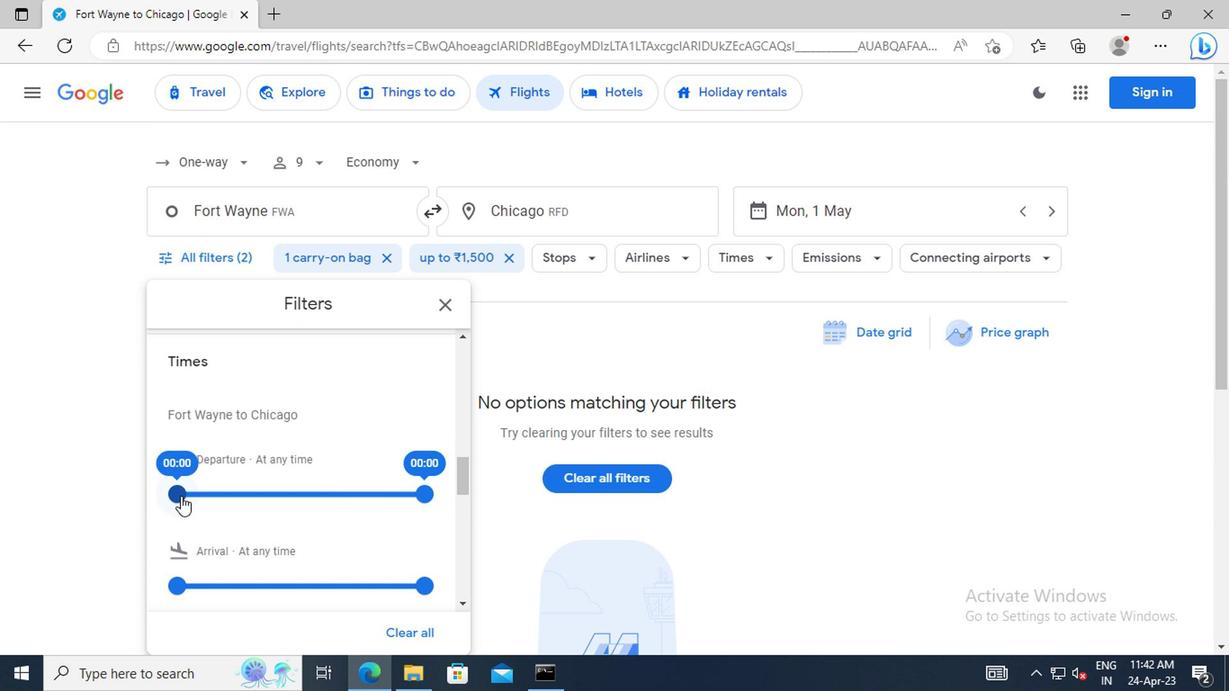 
Action: Mouse moved to (419, 499)
Screenshot: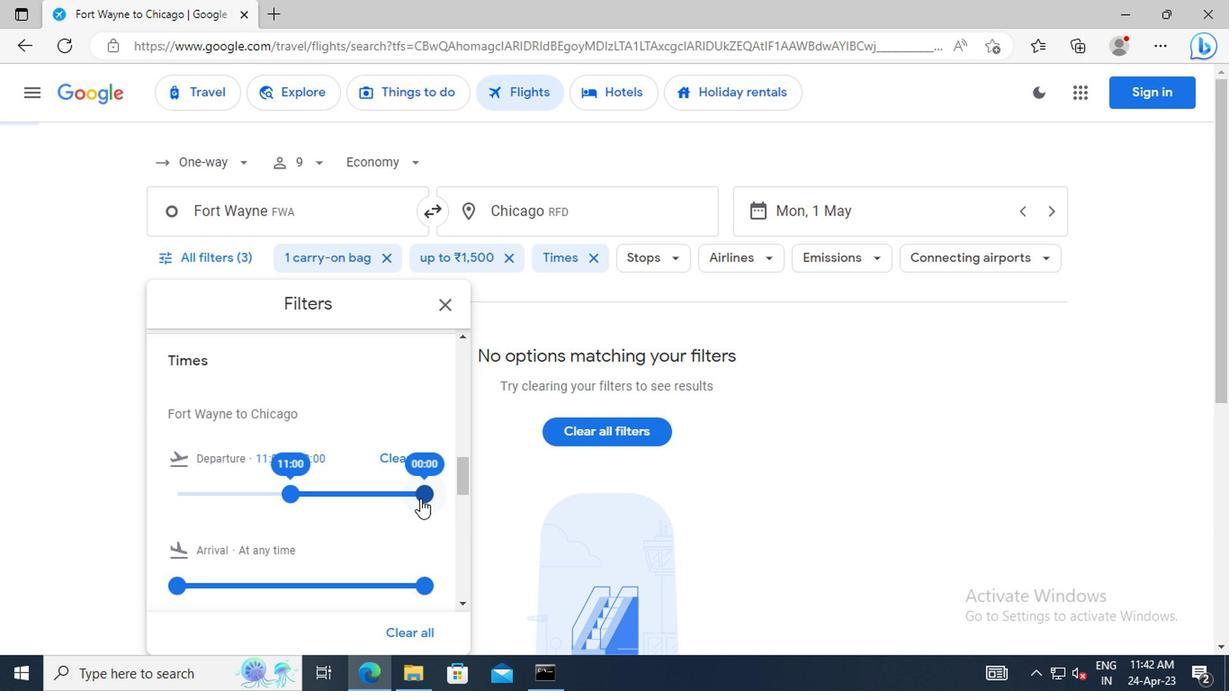 
Action: Mouse pressed left at (419, 499)
Screenshot: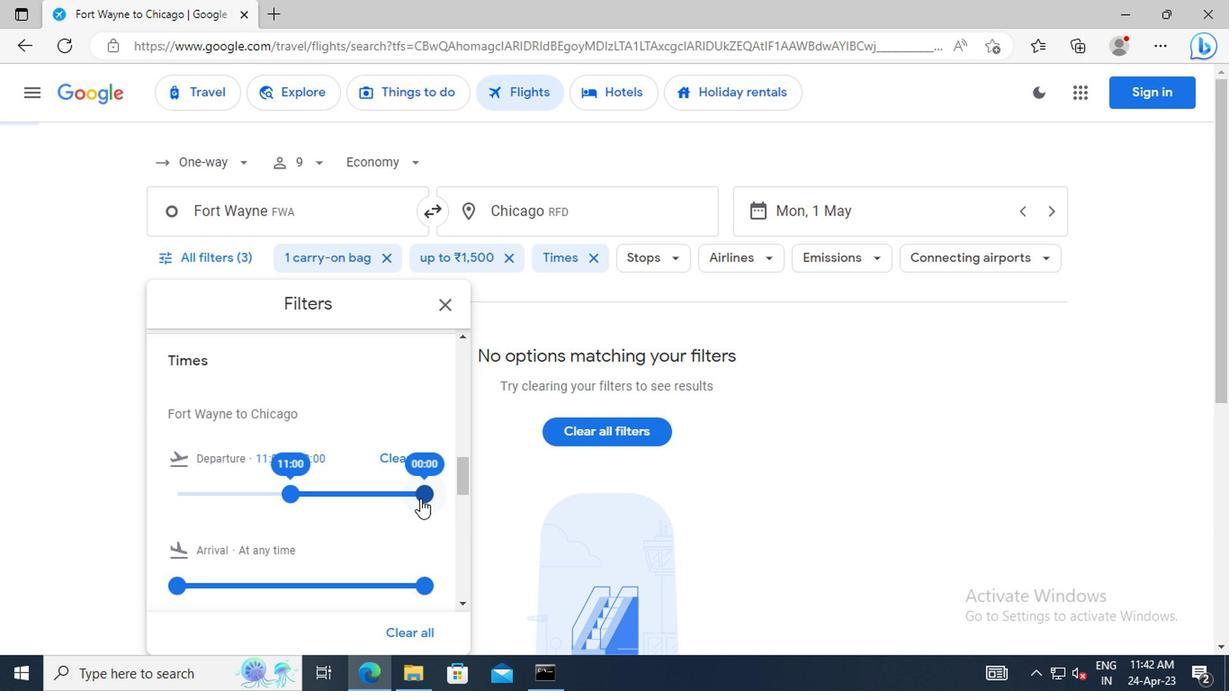 
Action: Mouse moved to (441, 305)
Screenshot: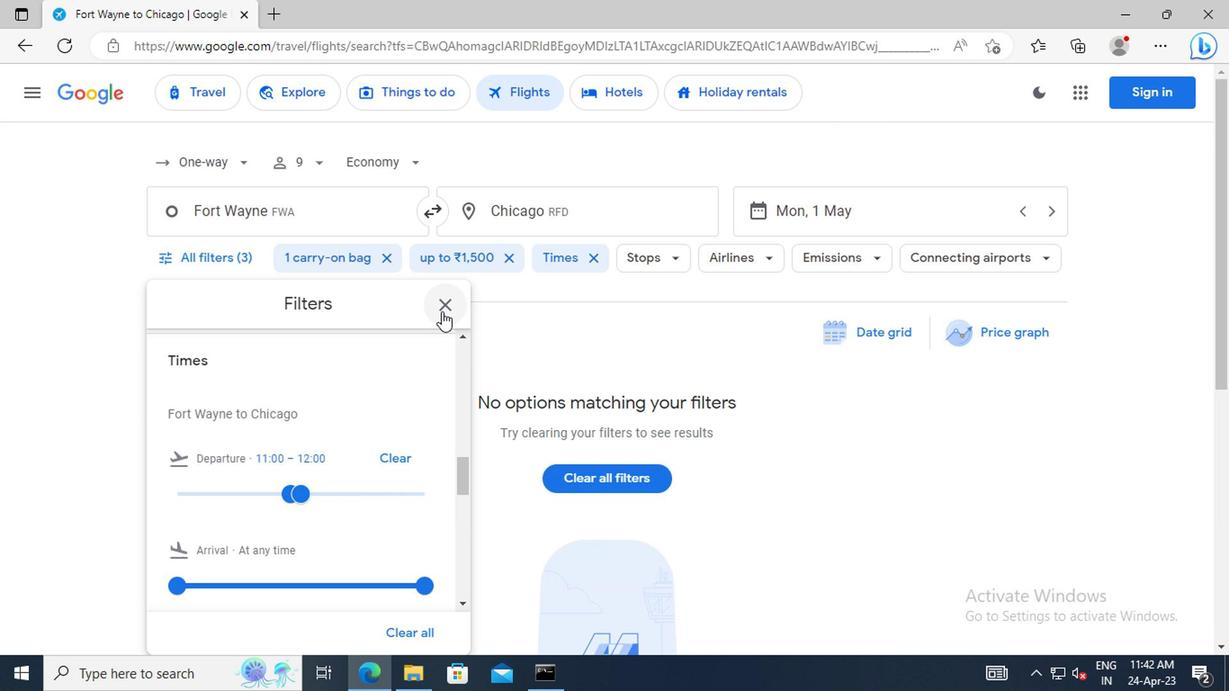 
Action: Mouse pressed left at (441, 305)
Screenshot: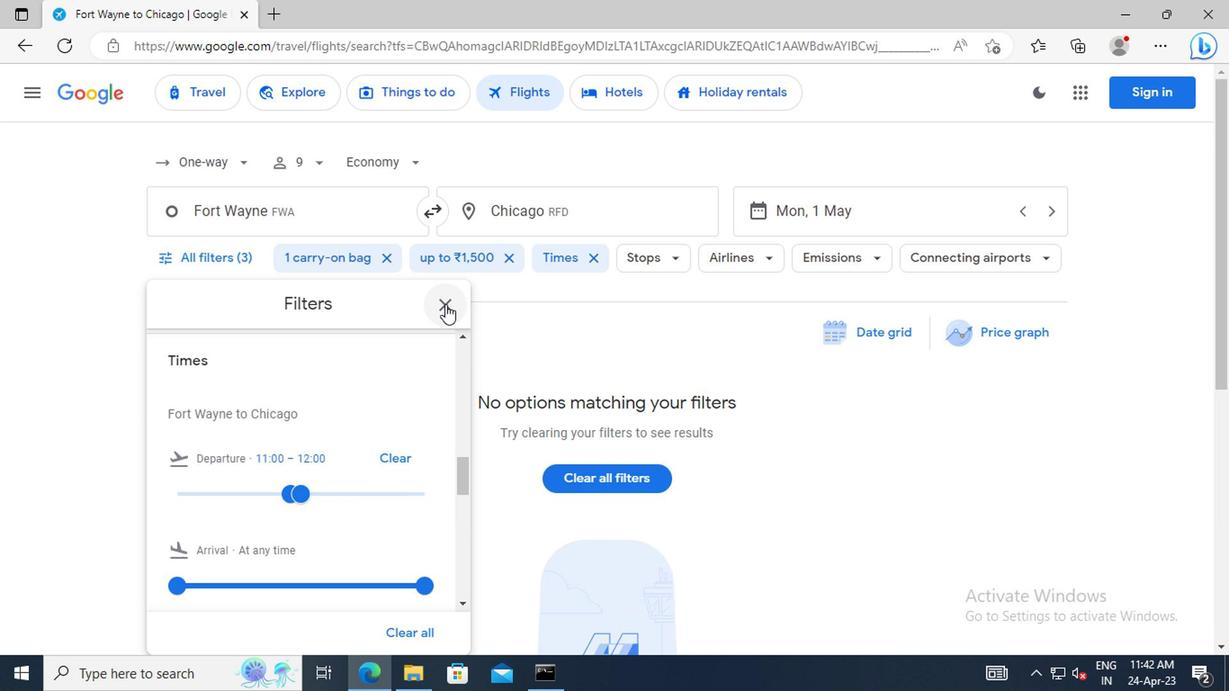 
Action: Mouse moved to (484, 447)
Screenshot: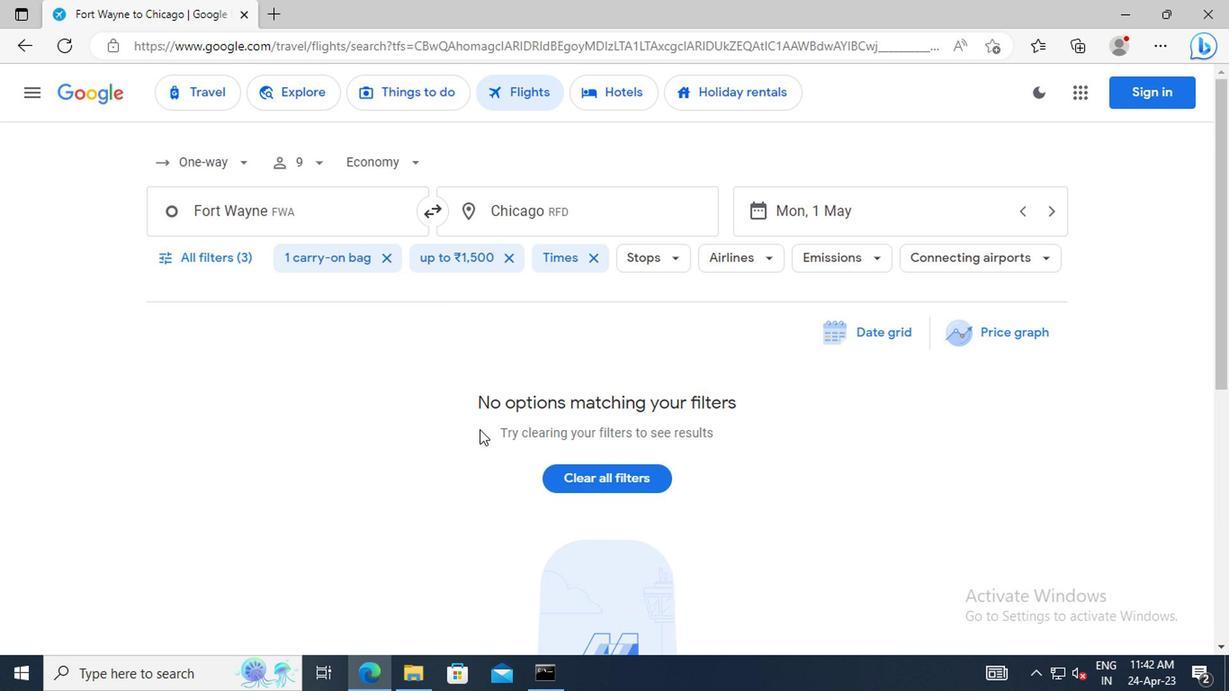 
